 Task: For heading Use Lobster with dark magenta 1 colour & Underline.  font size for heading22,  'Change the font style of data to'Merriweather and font size to 14,  Change the alignment of both headline & data to Align left In the sheet  analysisSalesAnalysis_2023
Action: Mouse moved to (72, 171)
Screenshot: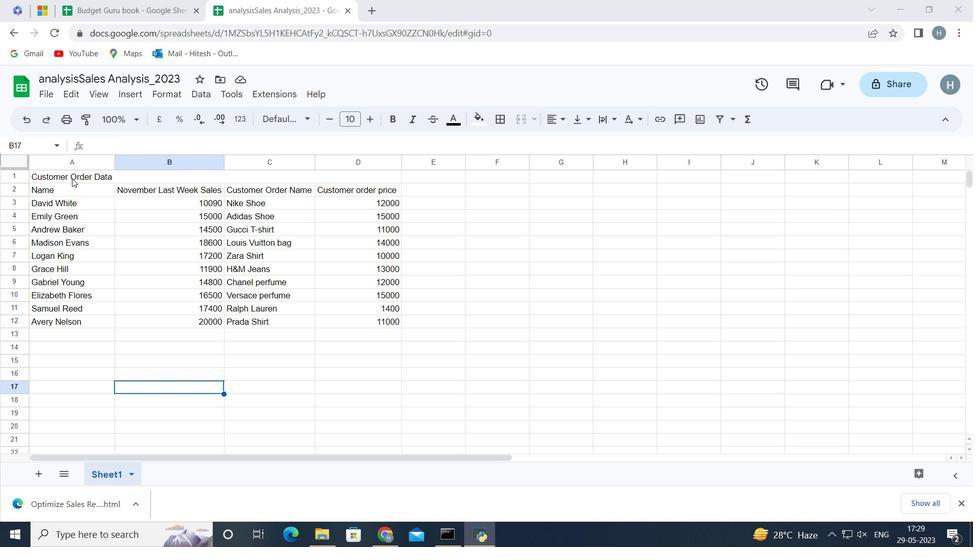 
Action: Mouse pressed left at (72, 171)
Screenshot: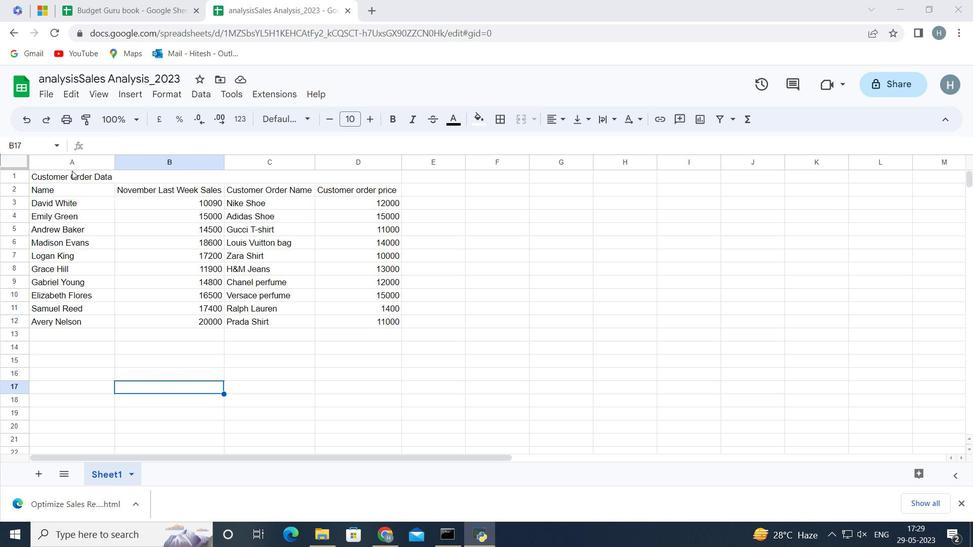 
Action: Mouse moved to (143, 352)
Screenshot: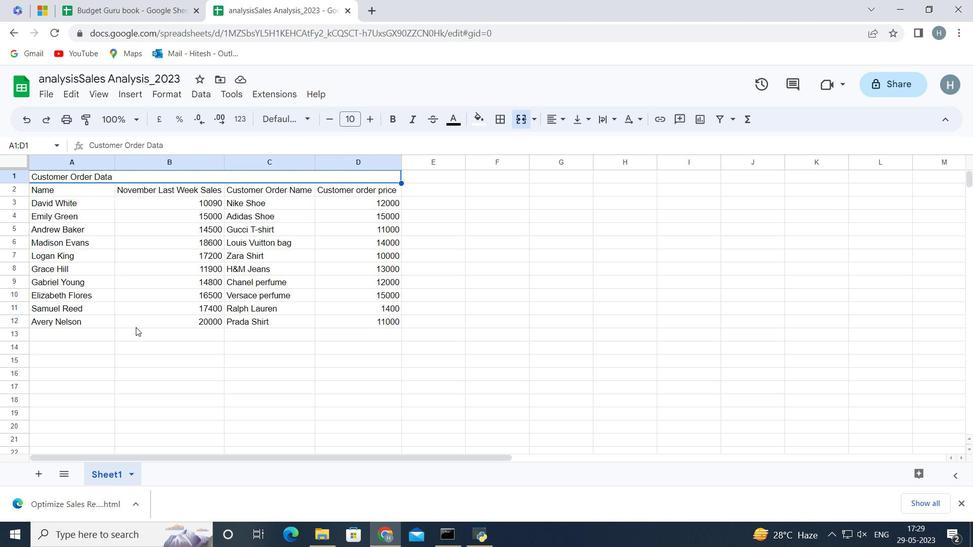 
Action: Mouse pressed left at (143, 352)
Screenshot: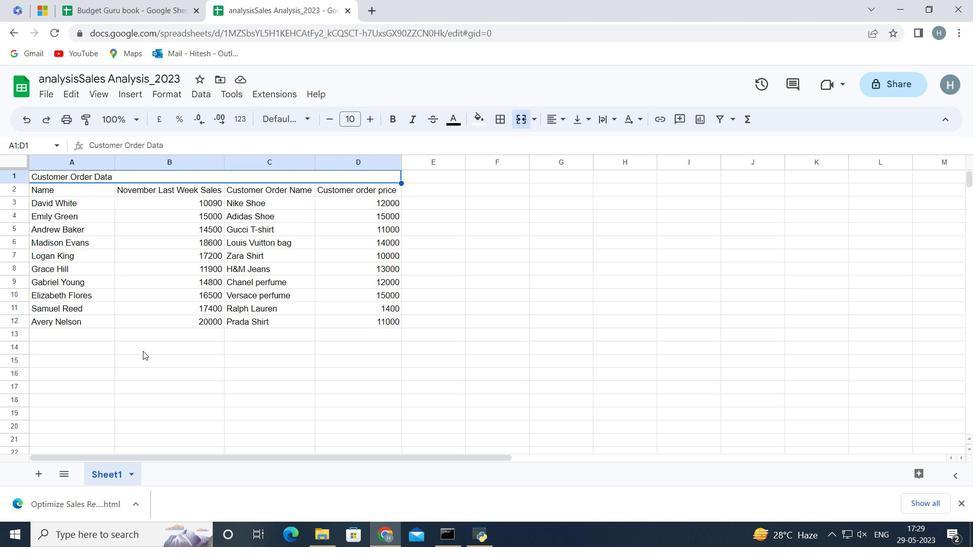 
Action: Mouse moved to (76, 175)
Screenshot: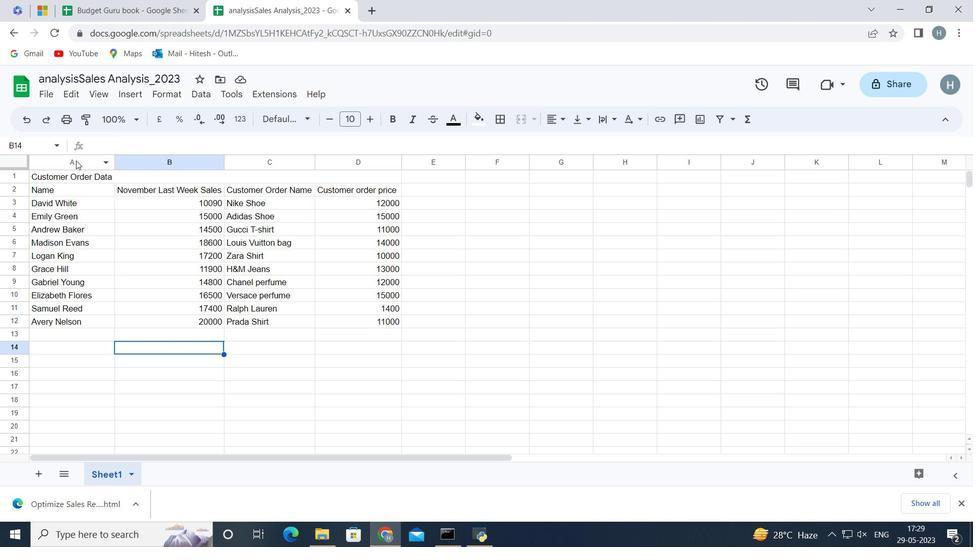 
Action: Mouse pressed left at (76, 175)
Screenshot: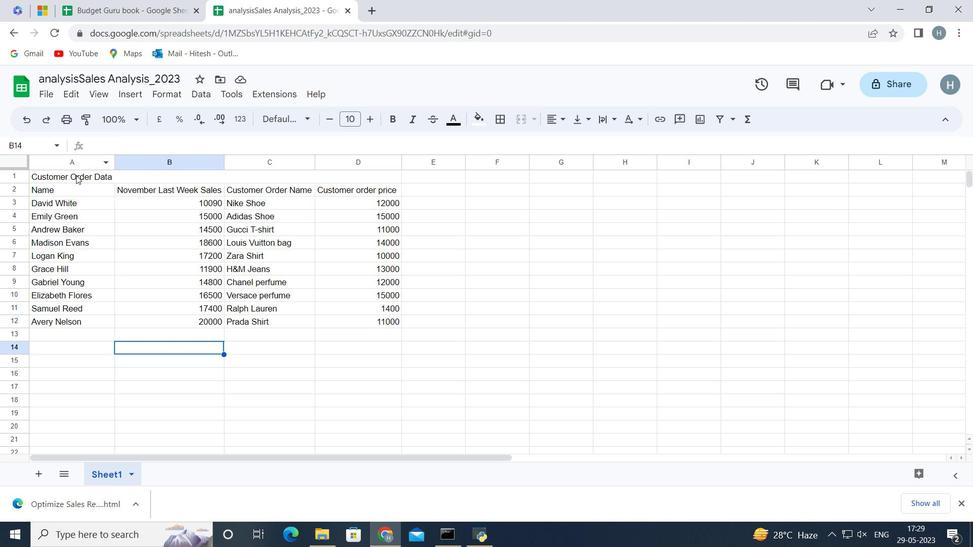 
Action: Mouse moved to (303, 120)
Screenshot: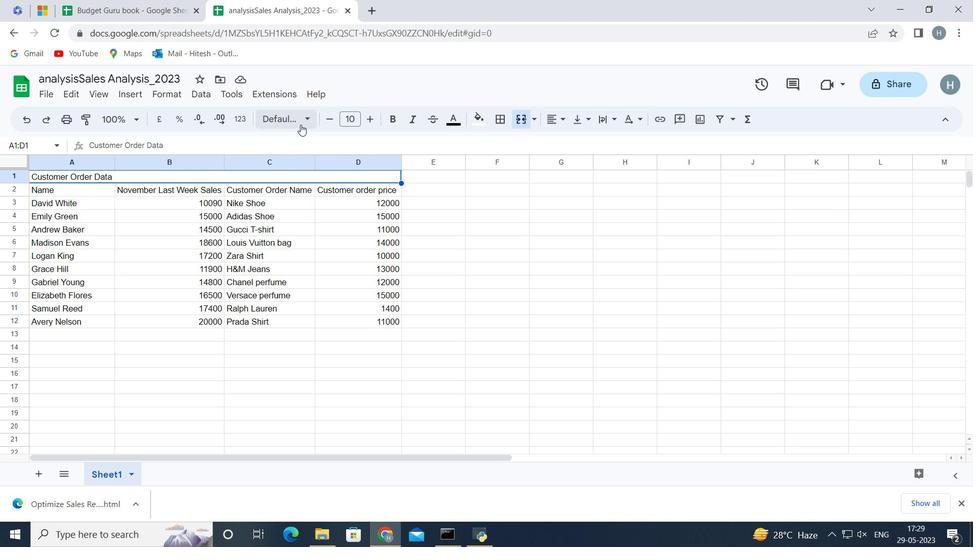 
Action: Mouse pressed left at (303, 120)
Screenshot: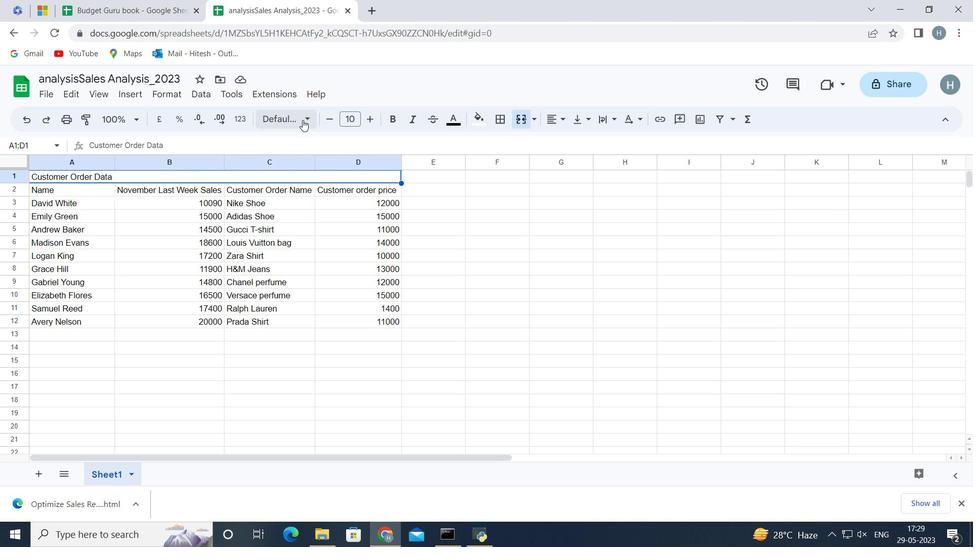 
Action: Mouse moved to (293, 380)
Screenshot: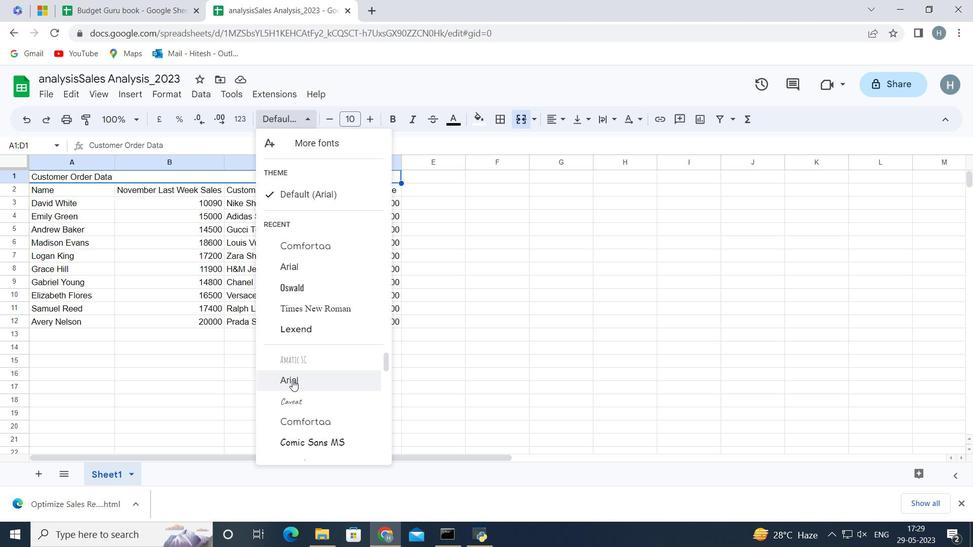
Action: Mouse scrolled (293, 380) with delta (0, 0)
Screenshot: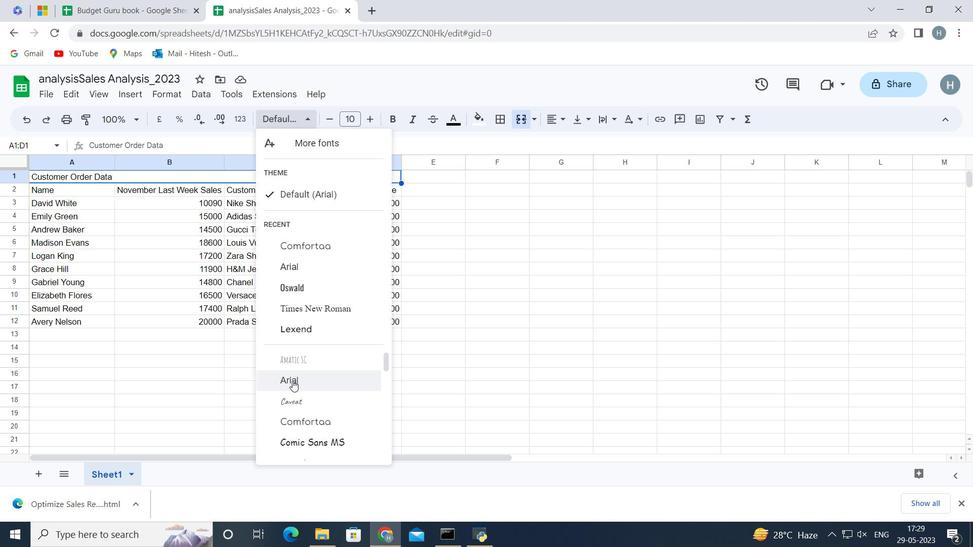 
Action: Mouse scrolled (293, 380) with delta (0, 0)
Screenshot: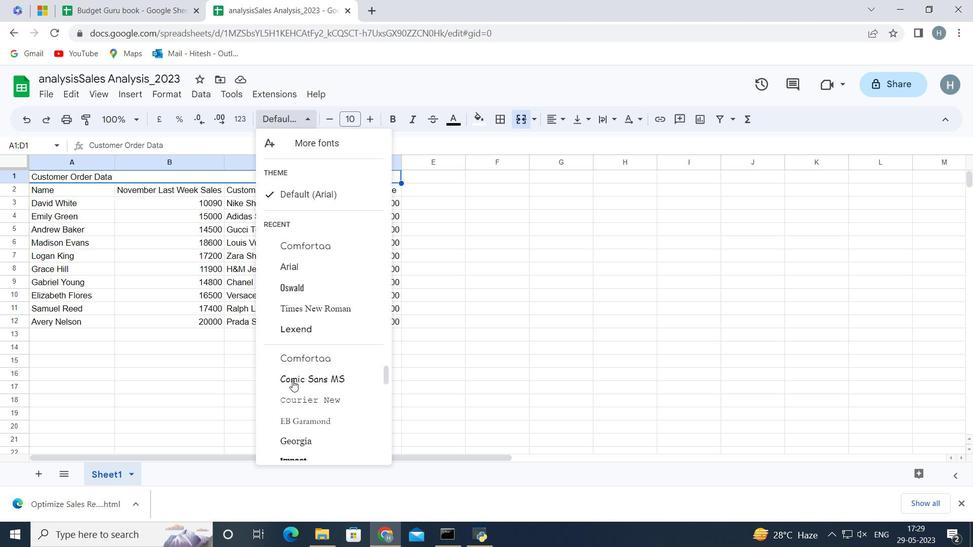 
Action: Mouse scrolled (293, 380) with delta (0, 0)
Screenshot: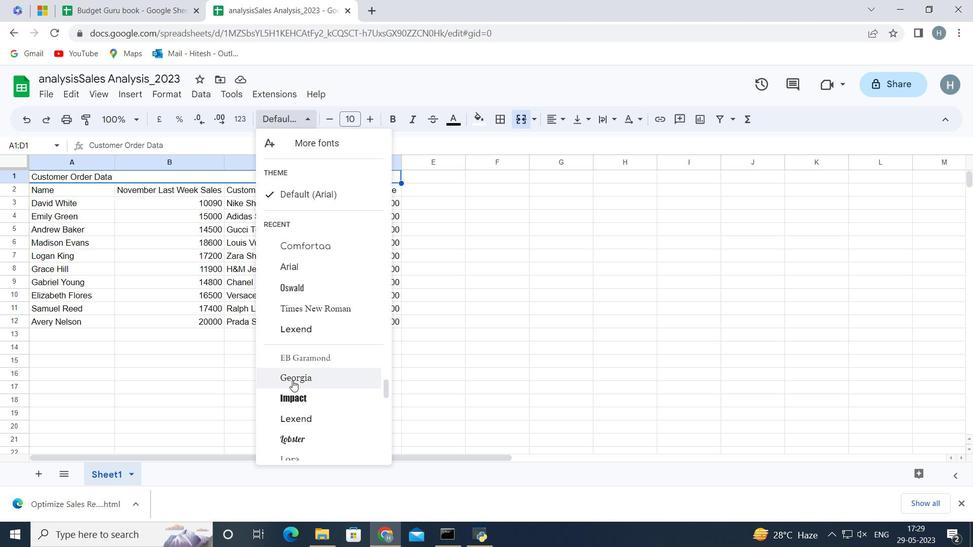 
Action: Mouse moved to (311, 374)
Screenshot: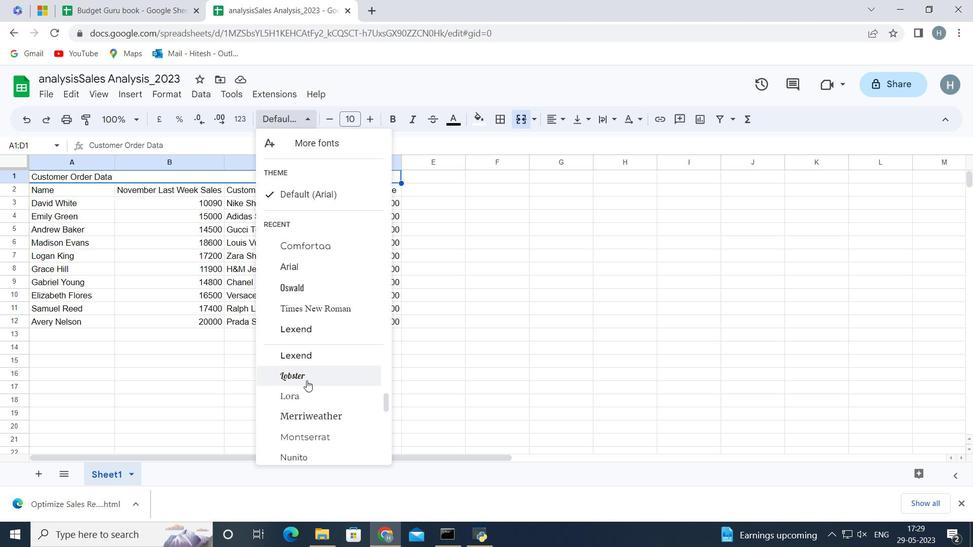 
Action: Mouse pressed left at (311, 374)
Screenshot: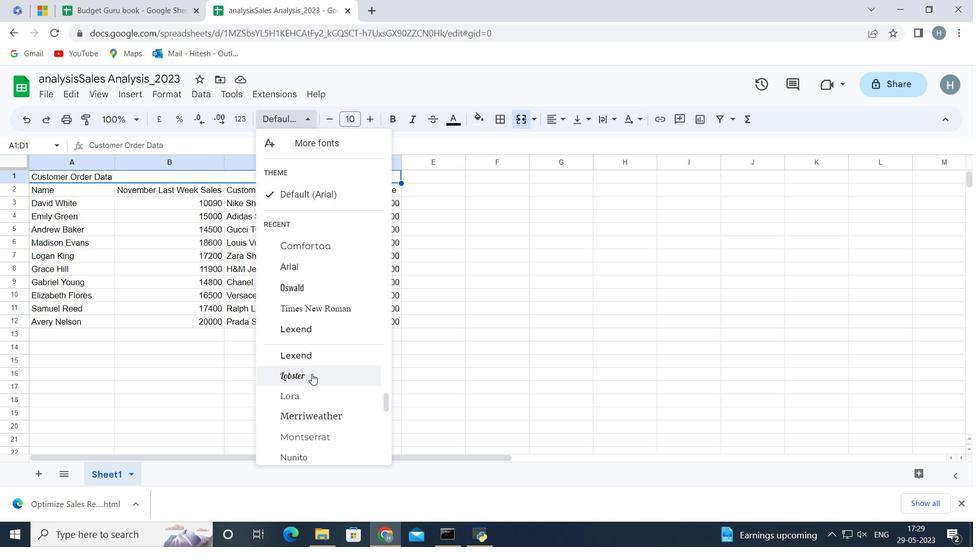 
Action: Mouse moved to (79, 353)
Screenshot: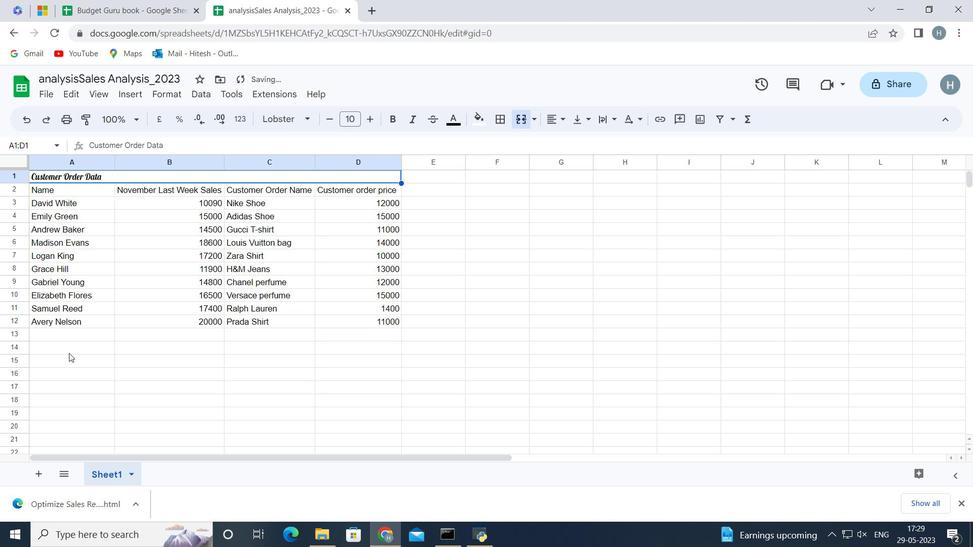 
Action: Mouse pressed left at (79, 353)
Screenshot: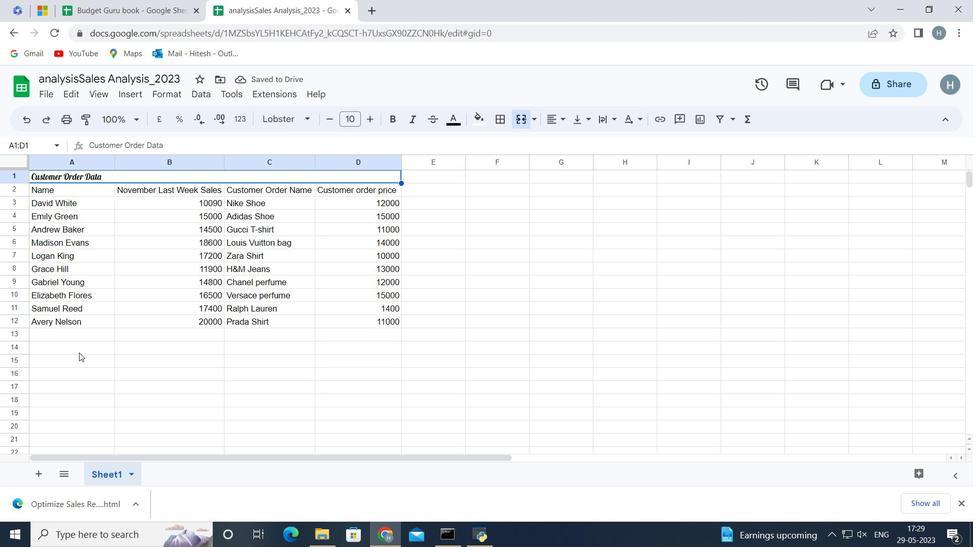 
Action: Mouse moved to (97, 177)
Screenshot: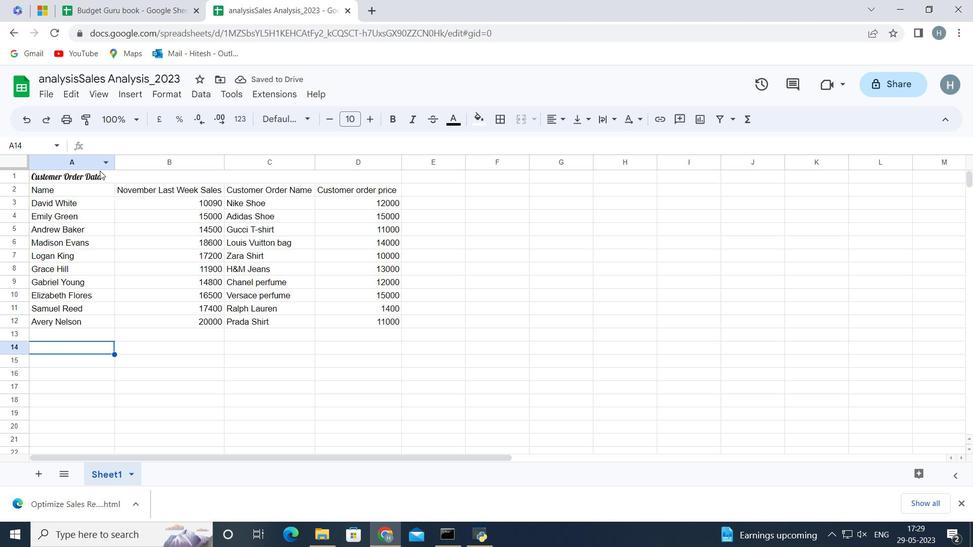 
Action: Mouse pressed left at (97, 177)
Screenshot: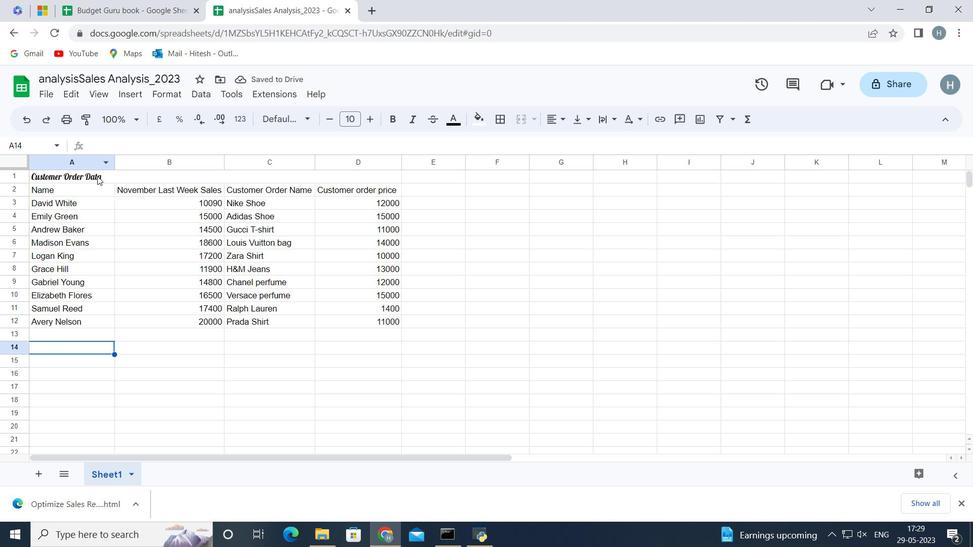 
Action: Mouse moved to (479, 124)
Screenshot: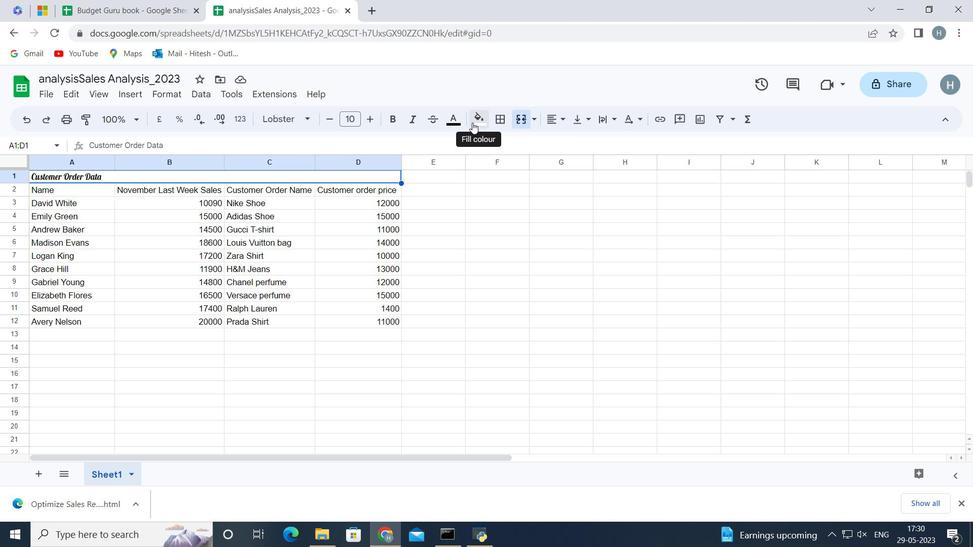
Action: Mouse pressed left at (479, 124)
Screenshot: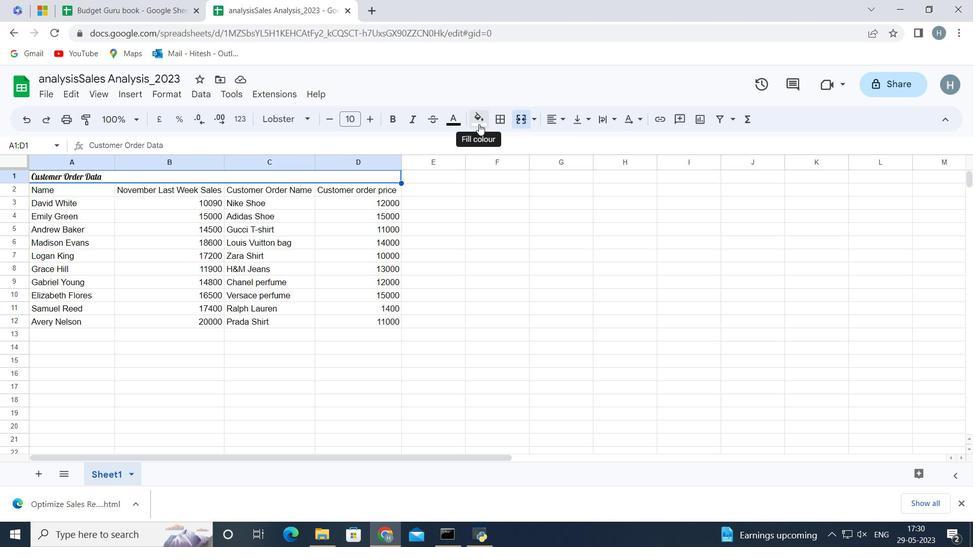 
Action: Mouse moved to (609, 230)
Screenshot: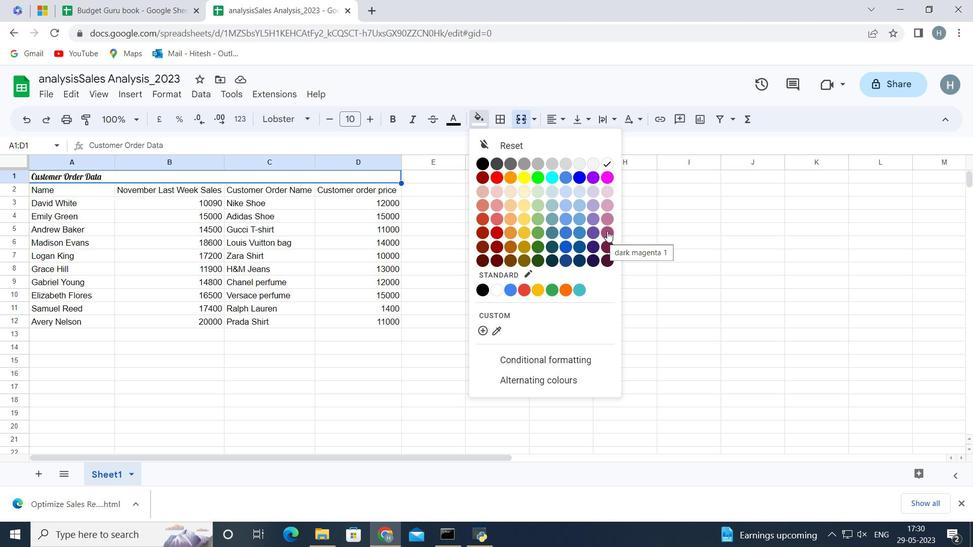 
Action: Mouse pressed left at (609, 230)
Screenshot: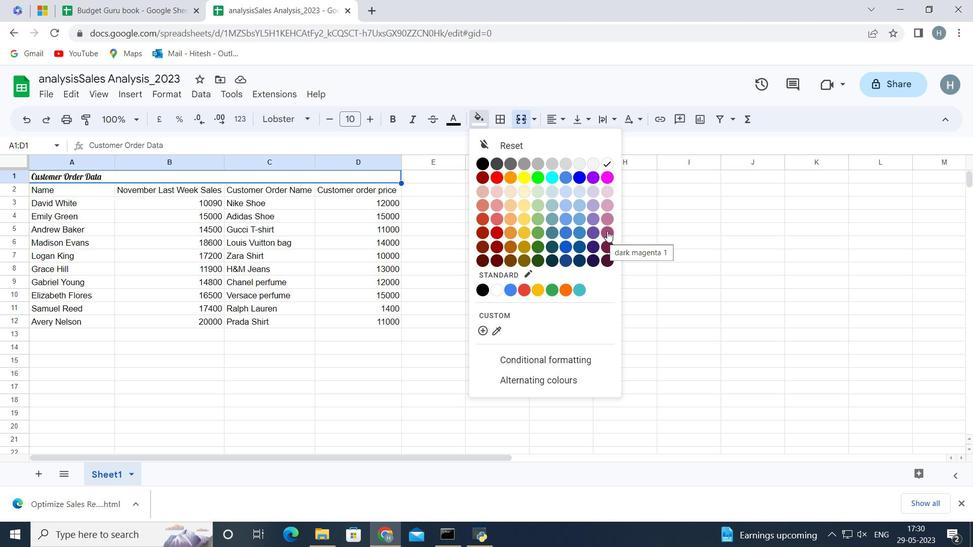 
Action: Mouse moved to (147, 94)
Screenshot: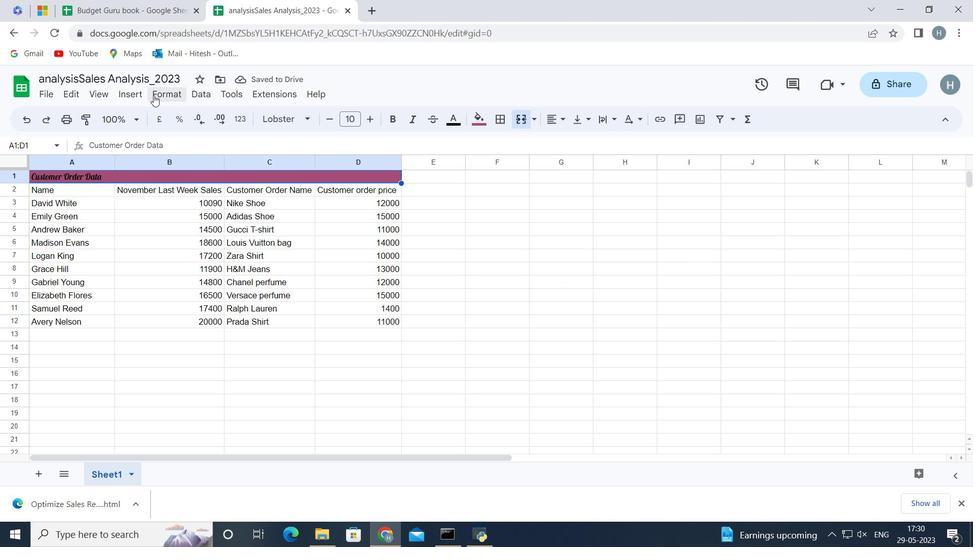 
Action: Mouse pressed left at (147, 94)
Screenshot: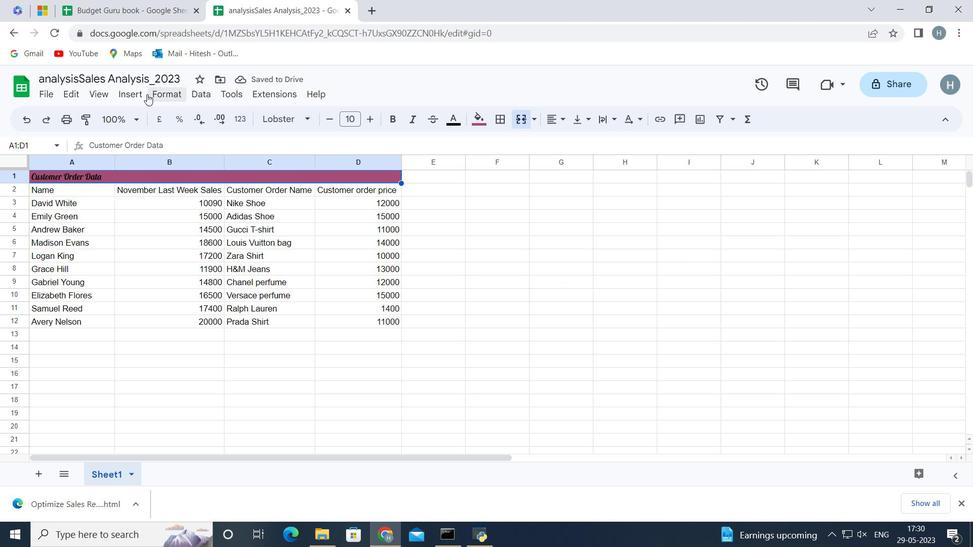 
Action: Mouse moved to (384, 209)
Screenshot: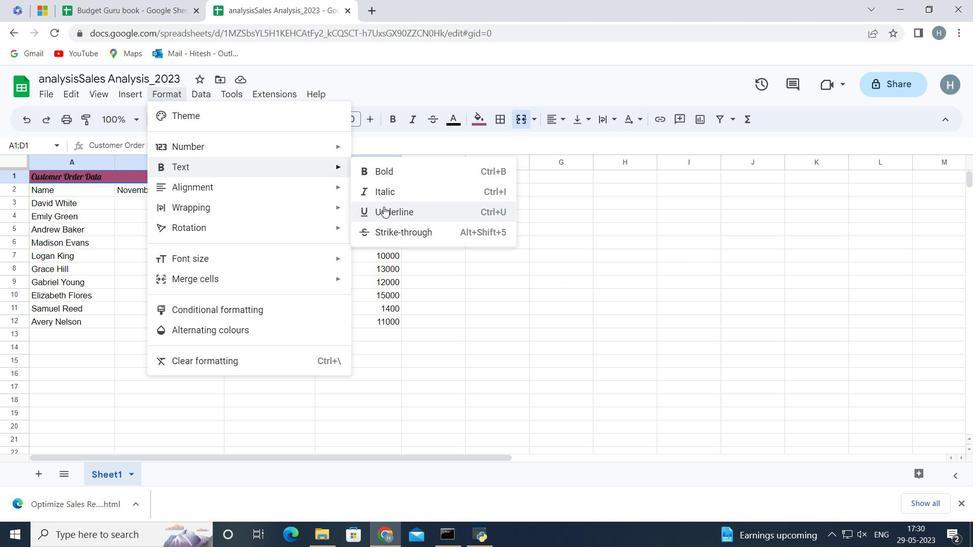 
Action: Mouse pressed left at (384, 209)
Screenshot: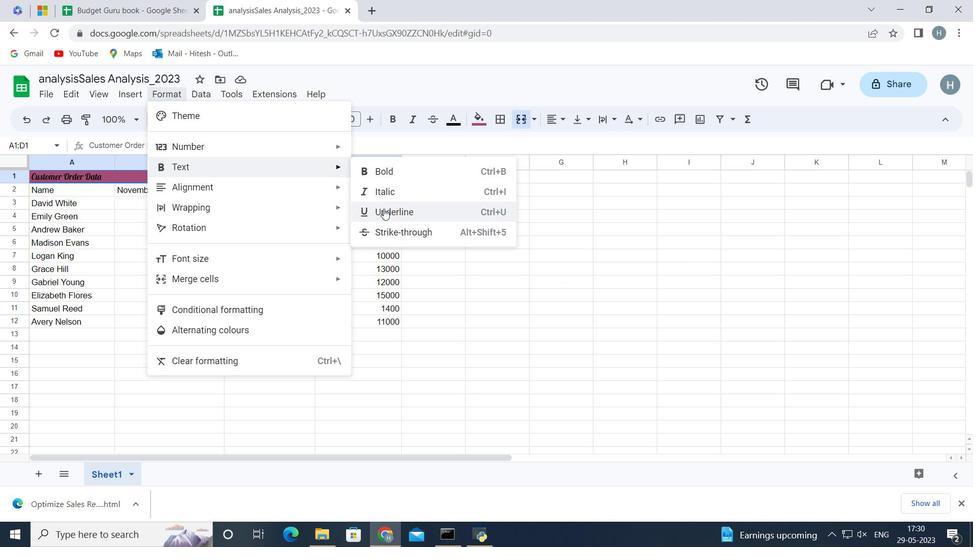 
Action: Mouse moved to (374, 118)
Screenshot: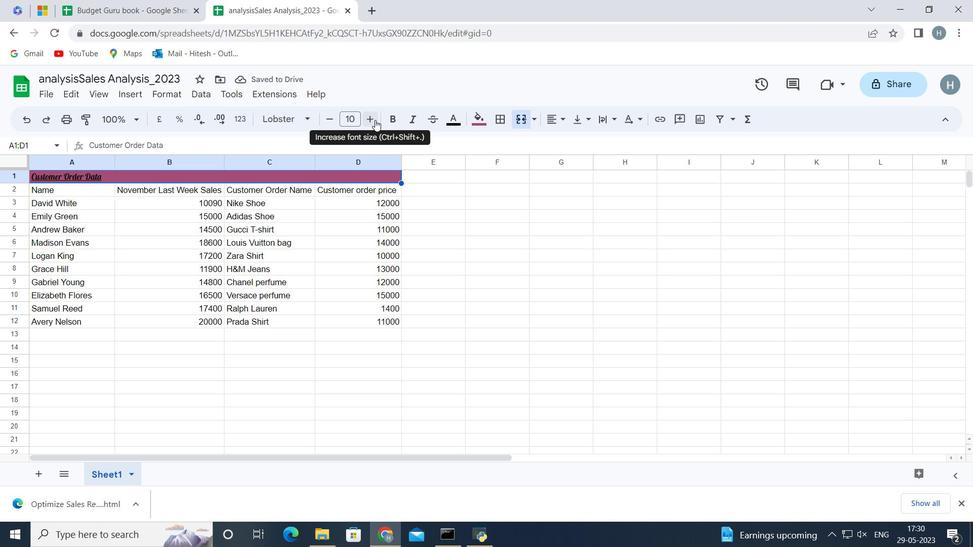 
Action: Mouse pressed left at (374, 118)
Screenshot: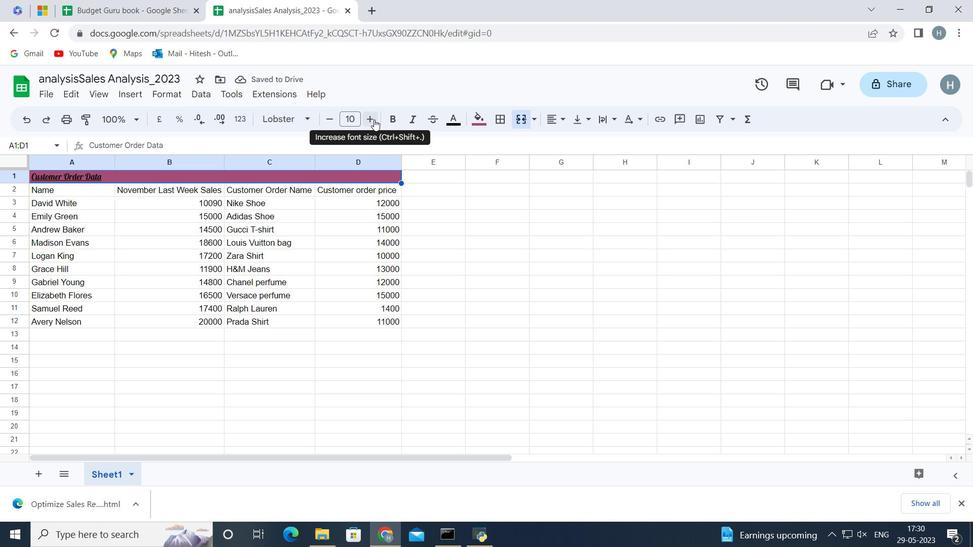 
Action: Mouse moved to (374, 118)
Screenshot: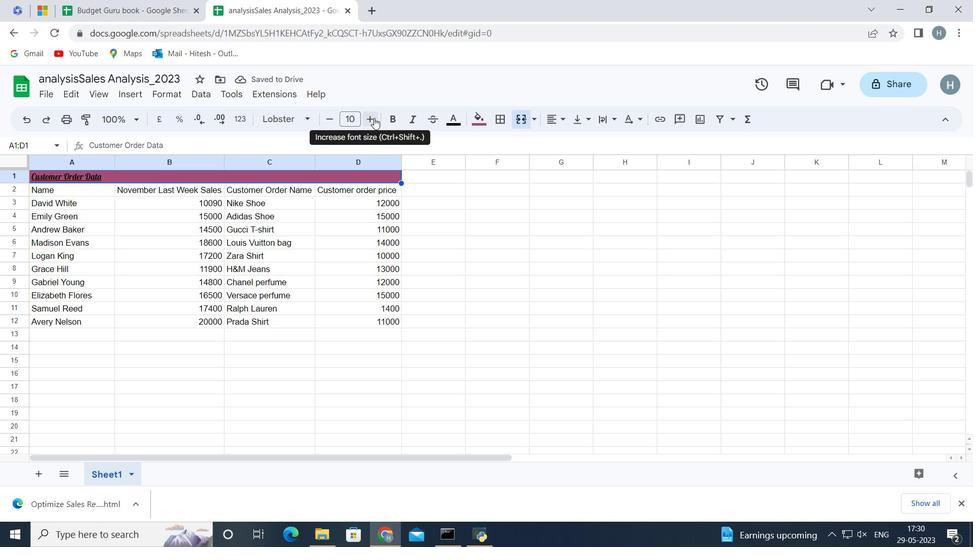 
Action: Mouse pressed left at (374, 118)
Screenshot: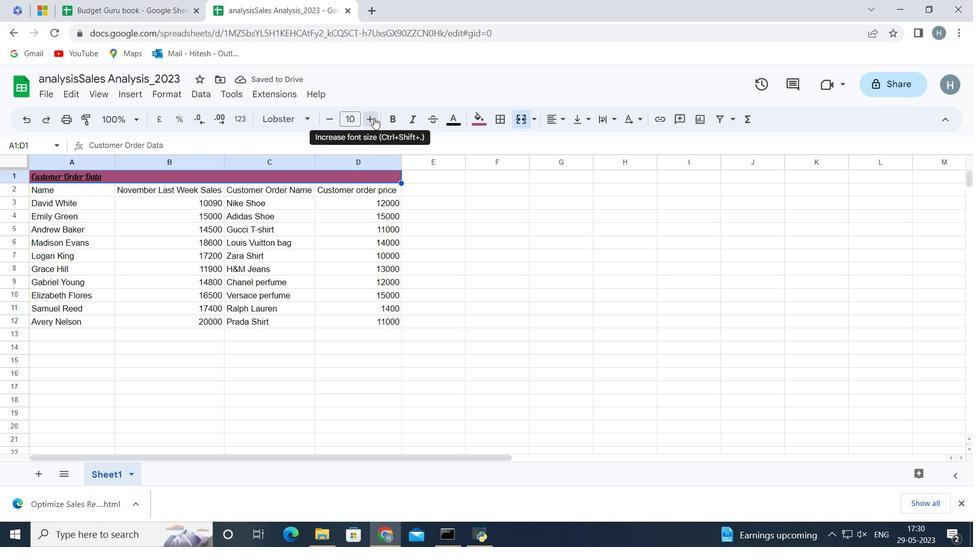 
Action: Mouse pressed left at (374, 118)
Screenshot: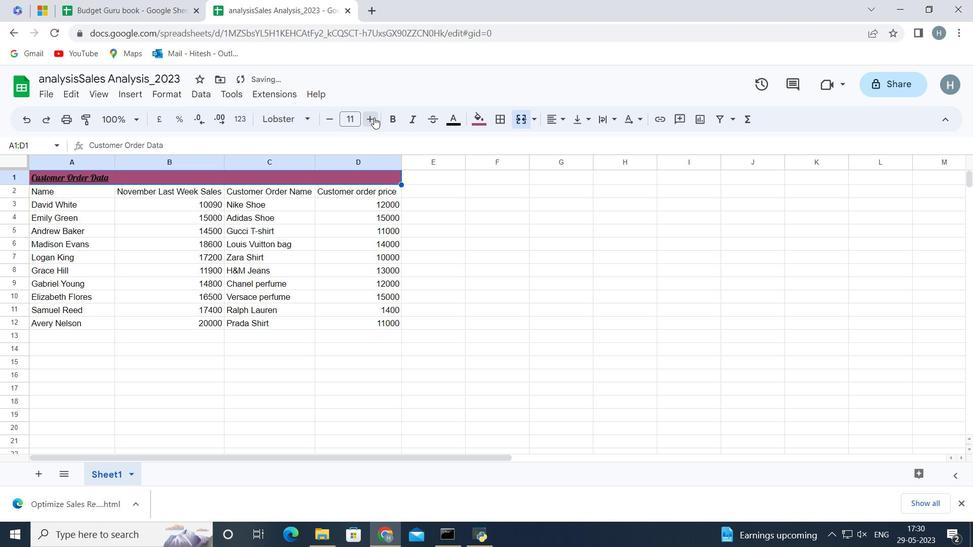
Action: Mouse pressed left at (374, 118)
Screenshot: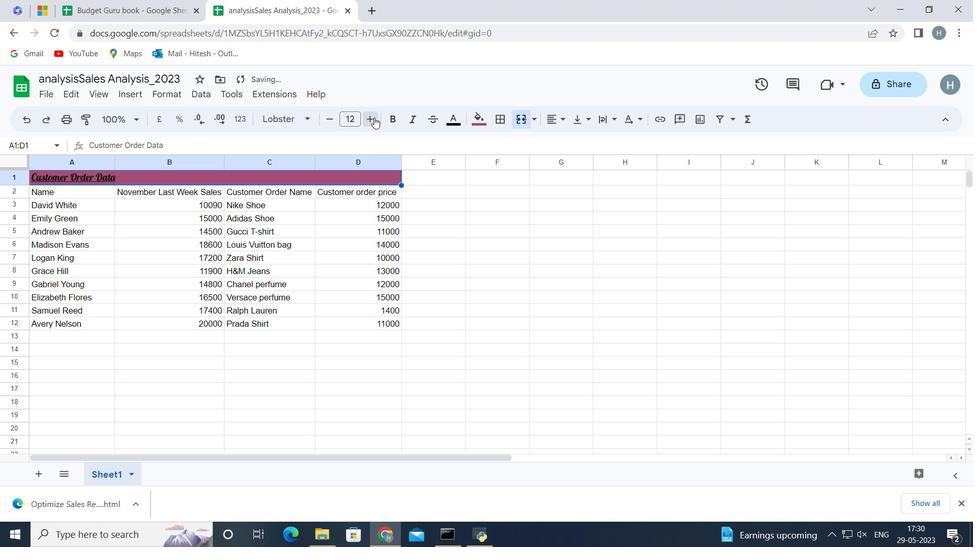 
Action: Mouse pressed left at (374, 118)
Screenshot: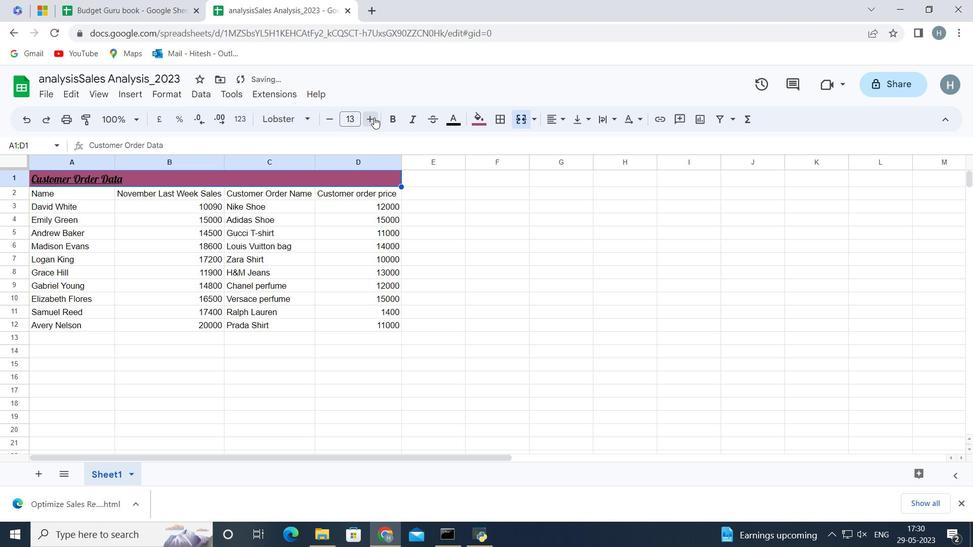 
Action: Mouse moved to (372, 118)
Screenshot: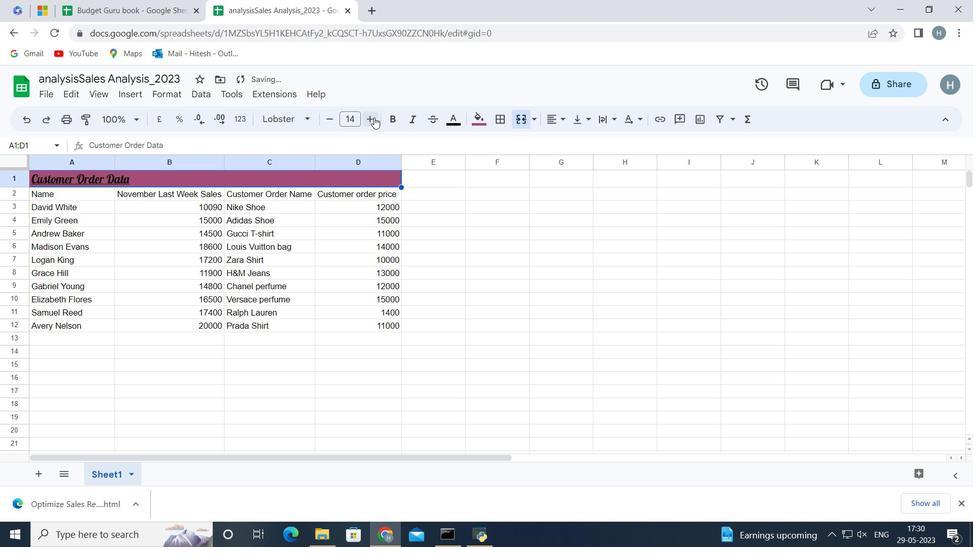 
Action: Mouse pressed left at (372, 118)
Screenshot: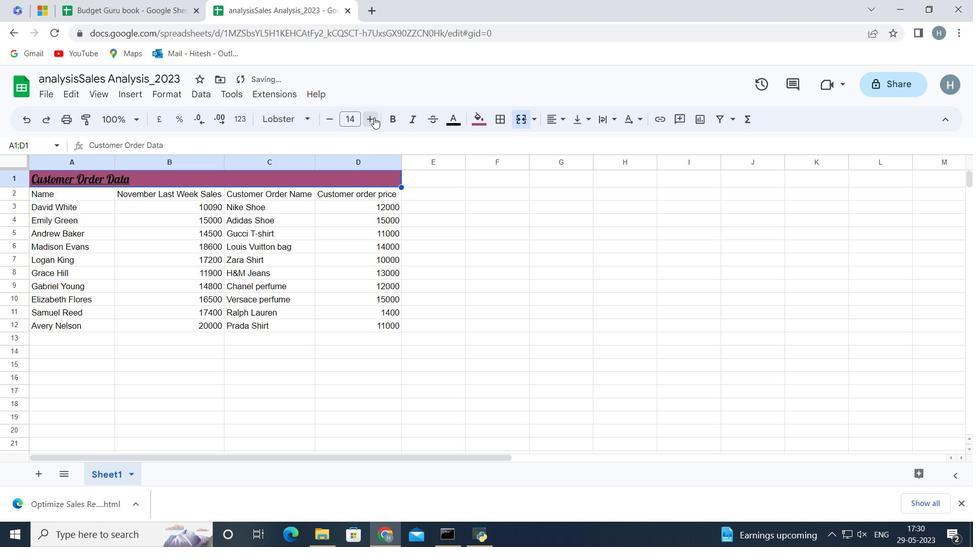 
Action: Mouse pressed left at (372, 118)
Screenshot: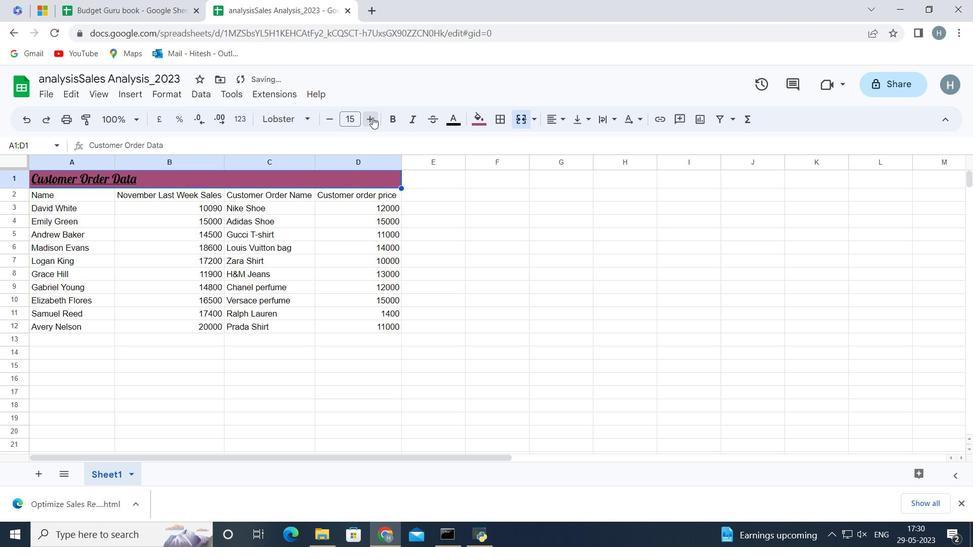 
Action: Mouse pressed left at (372, 118)
Screenshot: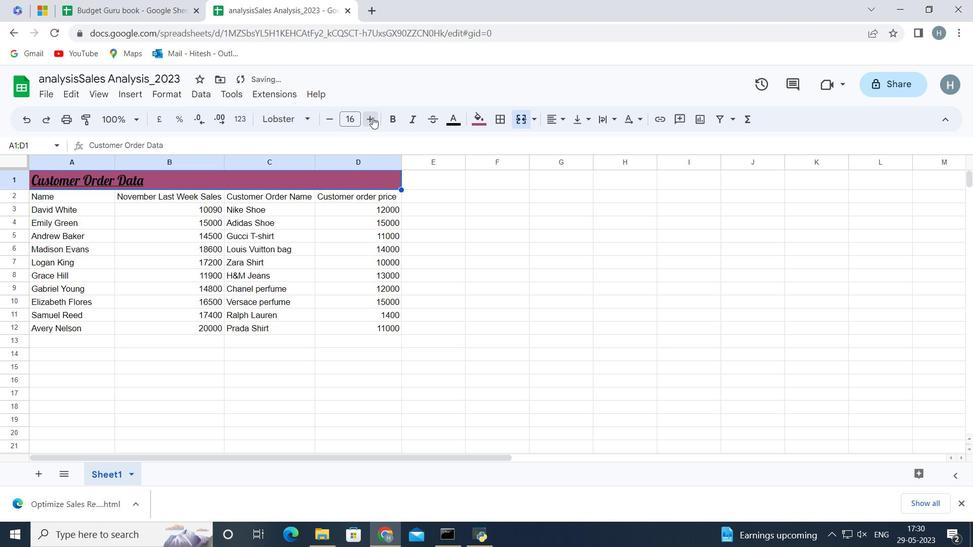 
Action: Mouse pressed left at (372, 118)
Screenshot: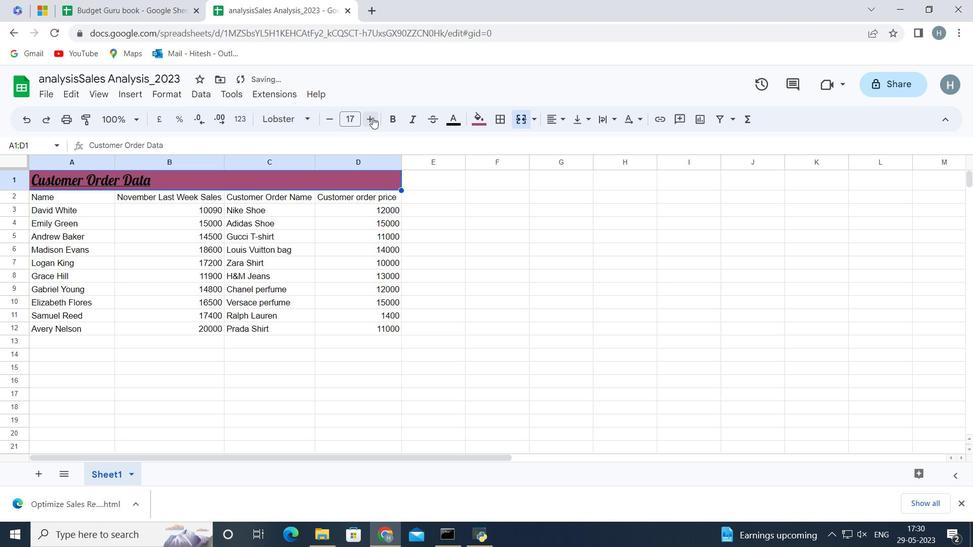 
Action: Mouse pressed left at (372, 118)
Screenshot: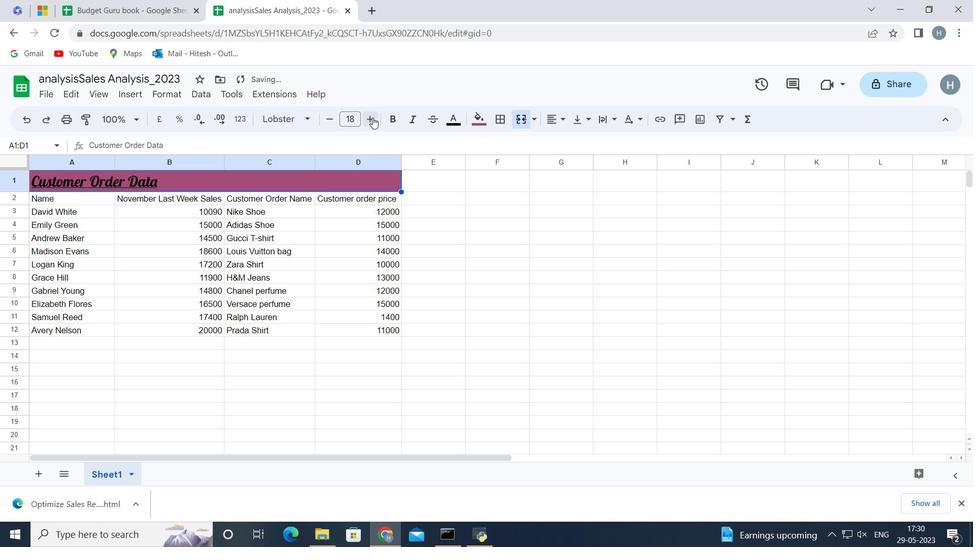 
Action: Mouse pressed left at (372, 118)
Screenshot: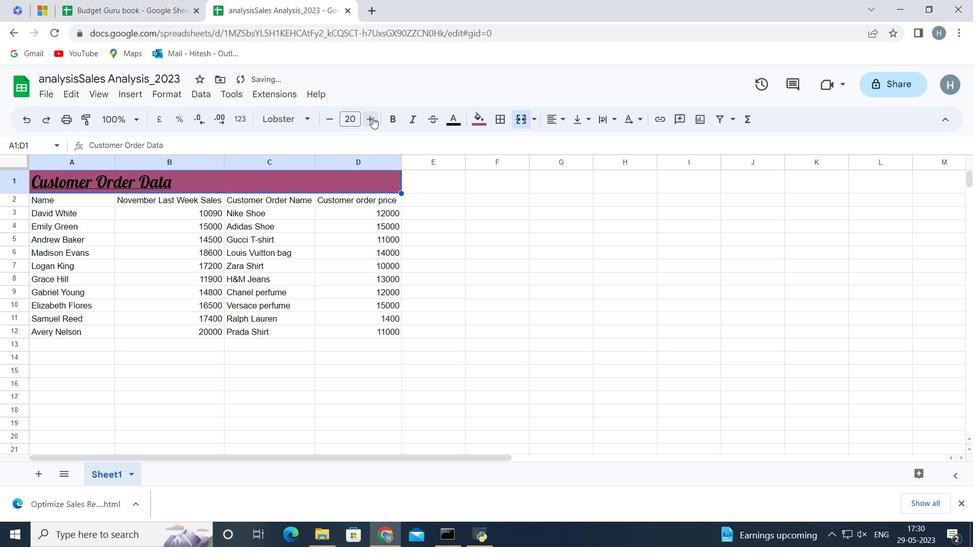 
Action: Mouse pressed left at (372, 118)
Screenshot: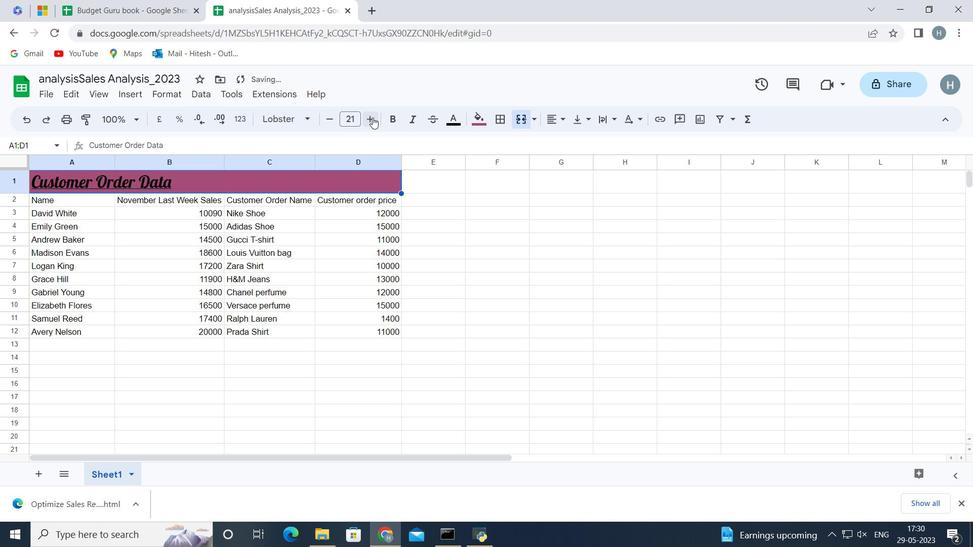 
Action: Mouse moved to (279, 367)
Screenshot: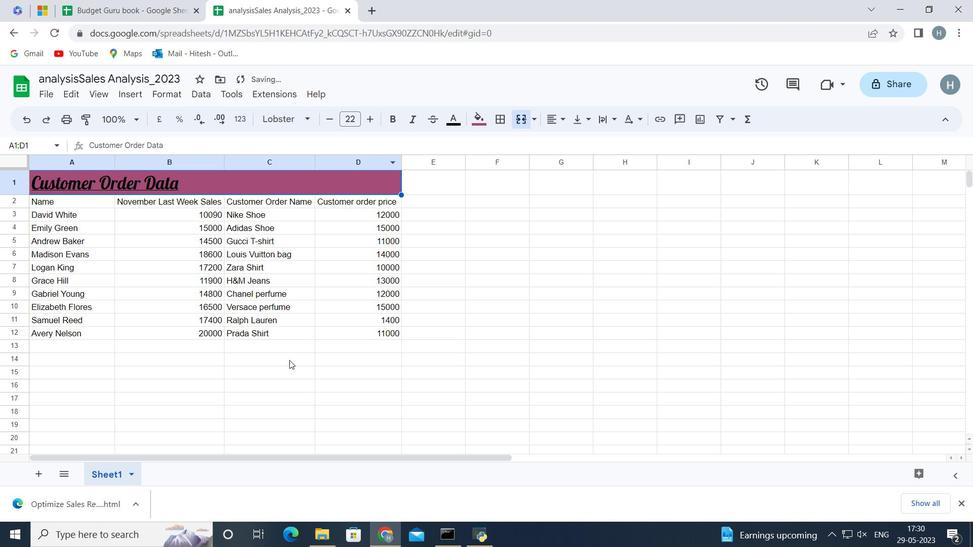 
Action: Mouse pressed left at (279, 367)
Screenshot: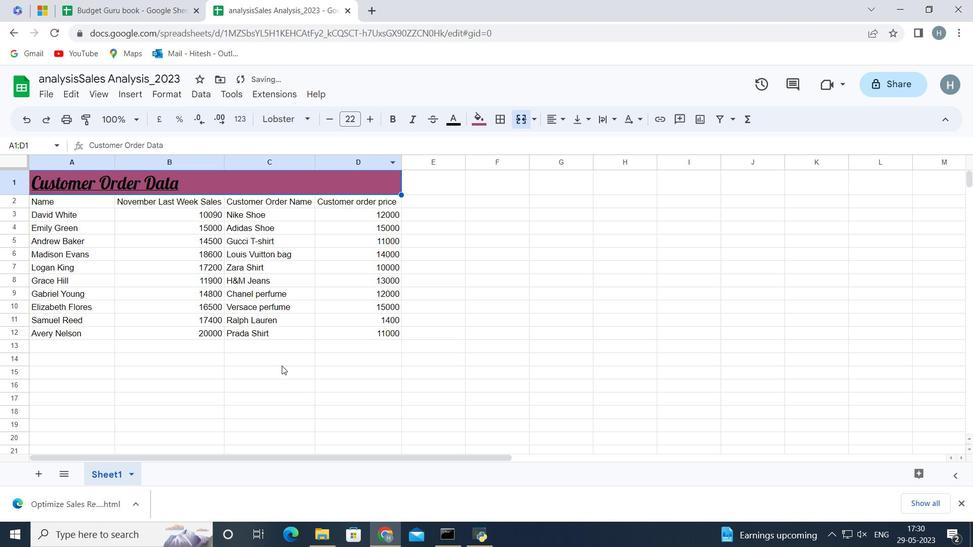 
Action: Mouse moved to (38, 198)
Screenshot: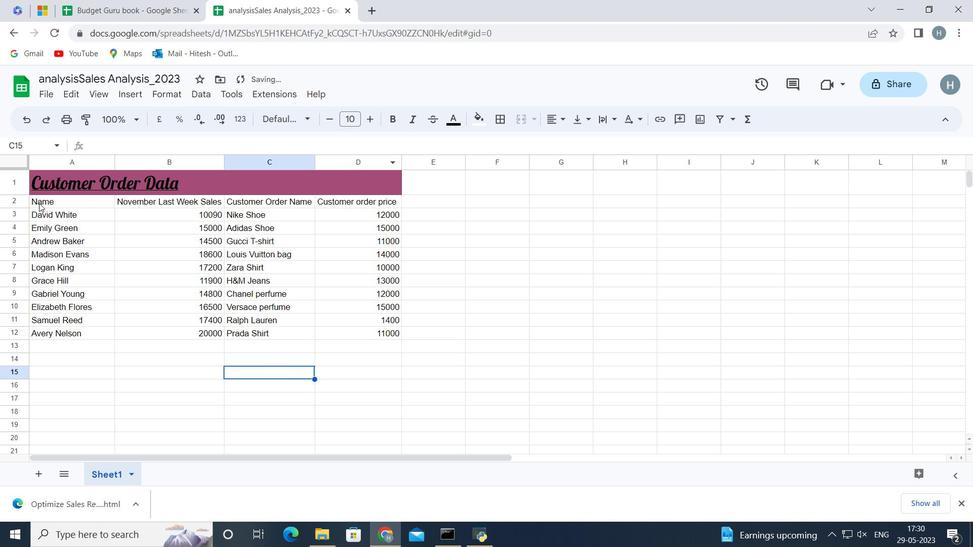 
Action: Mouse pressed left at (38, 198)
Screenshot: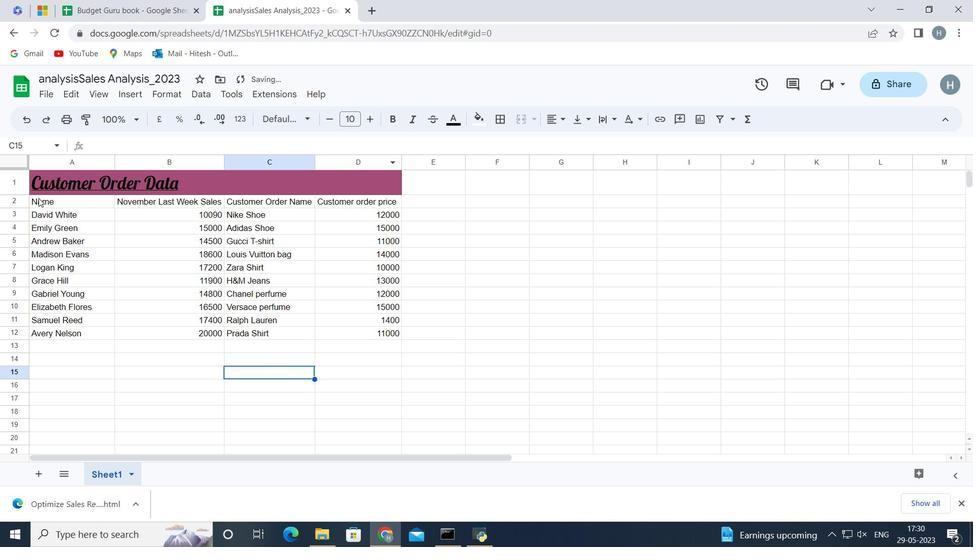 
Action: Key pressed <Key.shift><Key.right><Key.right><Key.right><Key.right><Key.left><Key.down><Key.down><Key.down><Key.down><Key.down><Key.down><Key.down><Key.down><Key.down><Key.down>
Screenshot: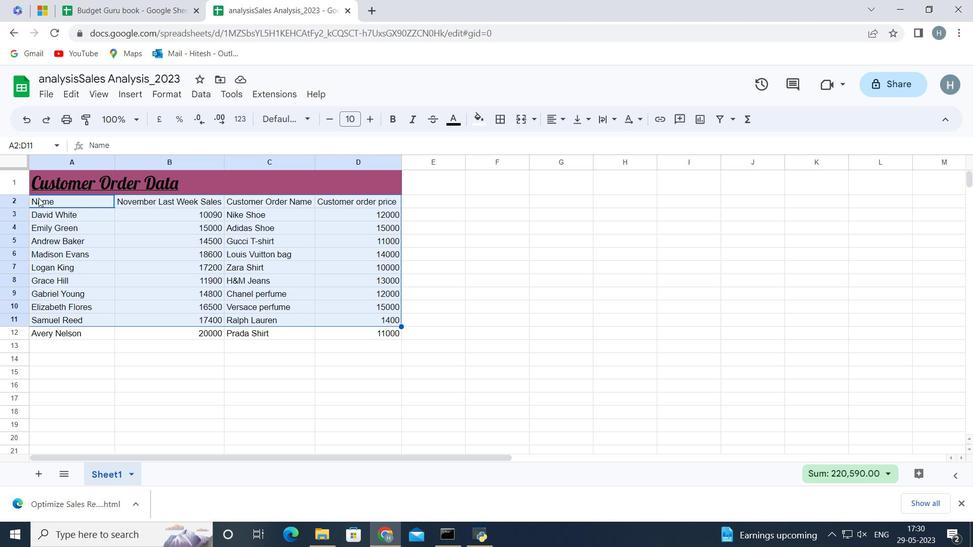 
Action: Mouse moved to (303, 119)
Screenshot: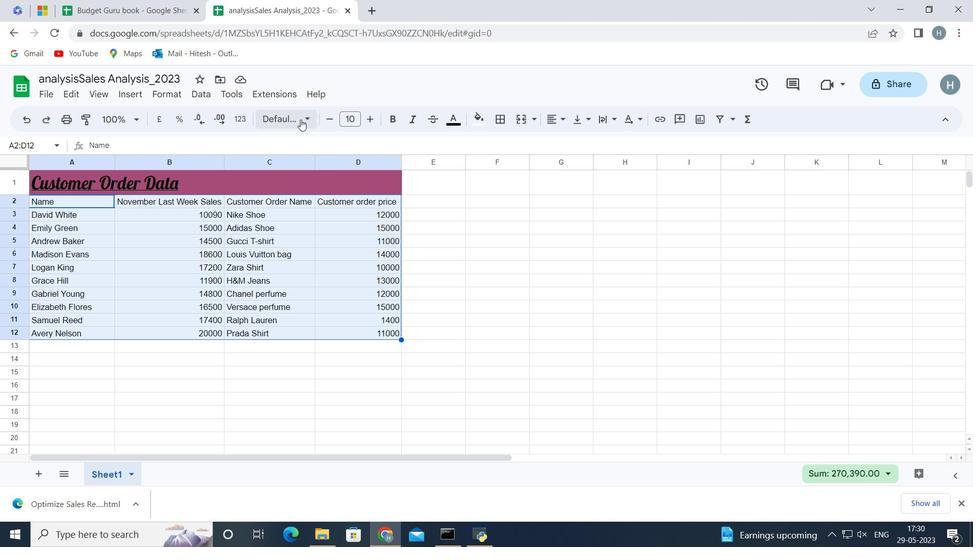 
Action: Mouse pressed left at (303, 119)
Screenshot: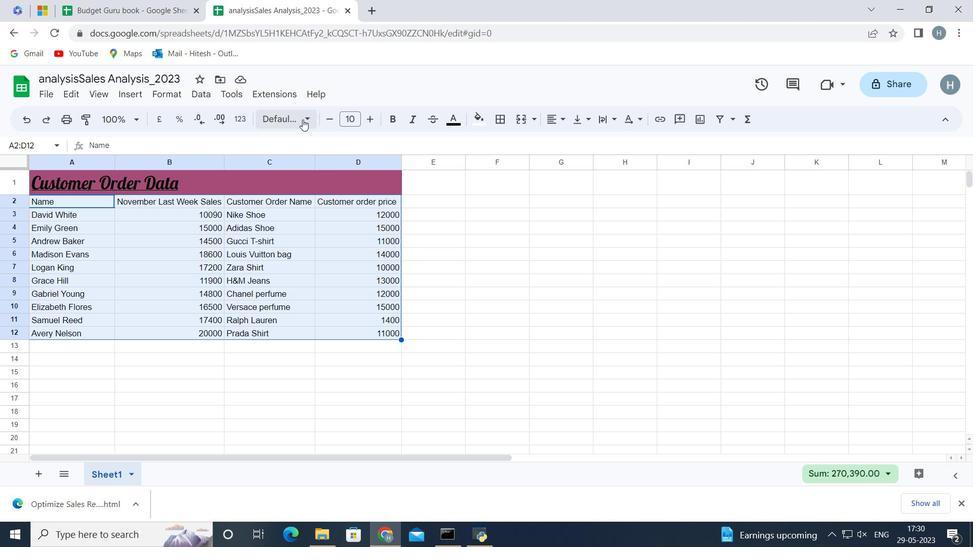 
Action: Mouse moved to (314, 146)
Screenshot: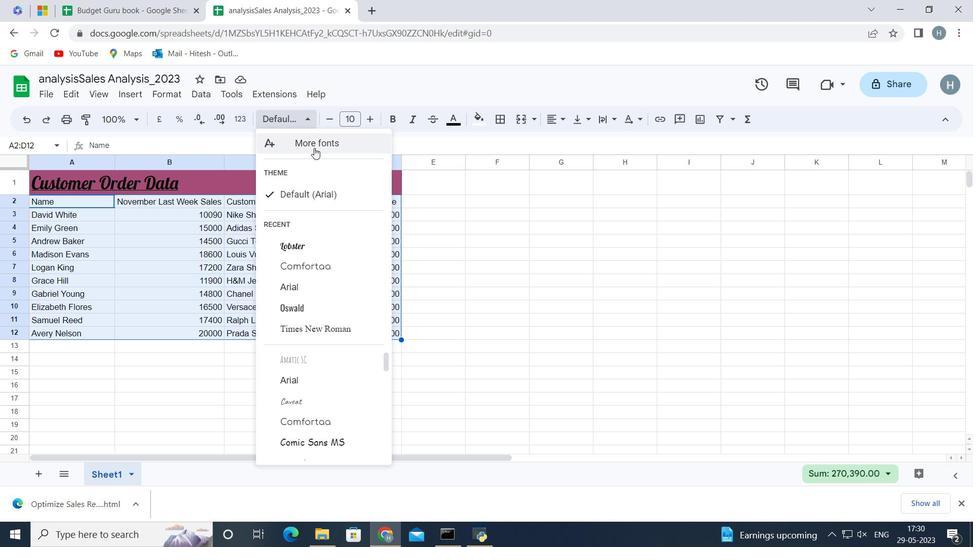 
Action: Mouse pressed left at (314, 146)
Screenshot: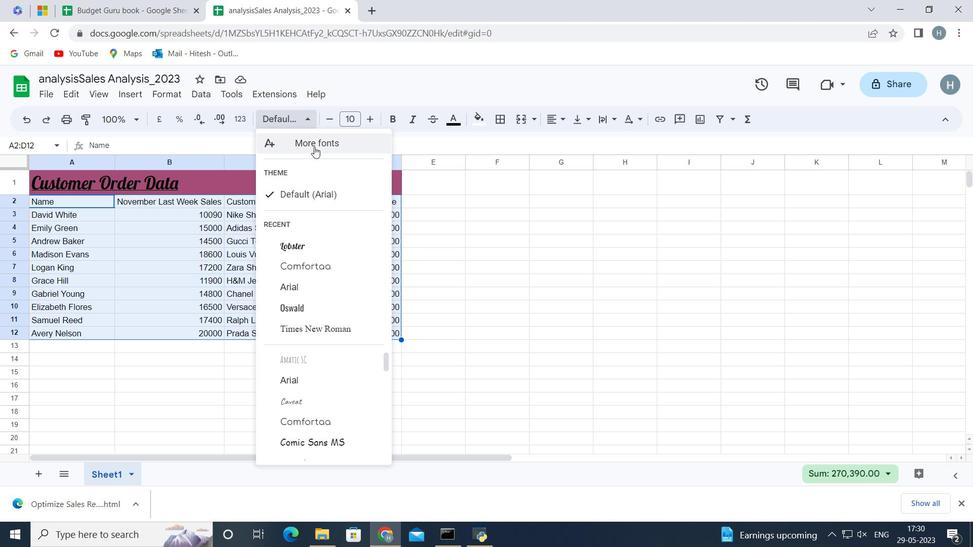 
Action: Mouse moved to (270, 156)
Screenshot: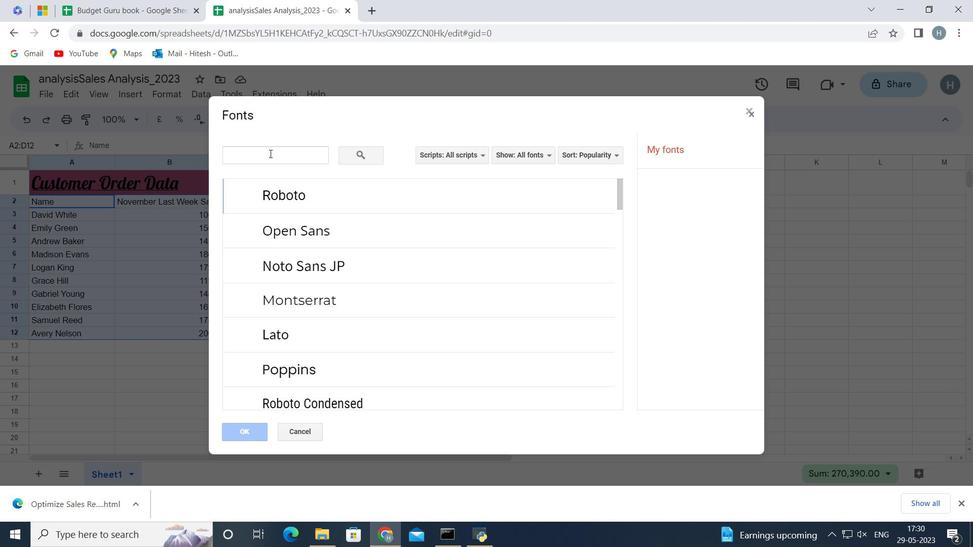 
Action: Mouse pressed left at (270, 156)
Screenshot: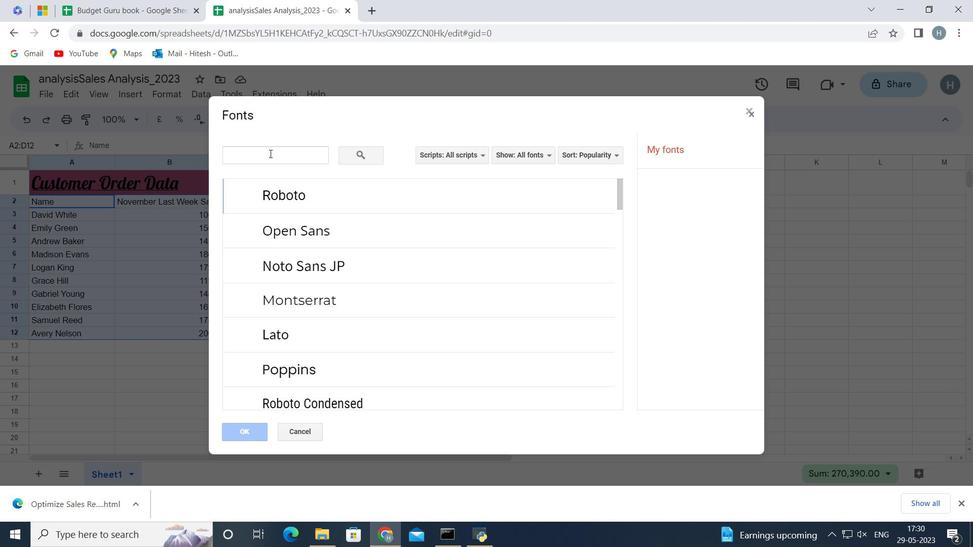 
Action: Mouse moved to (271, 156)
Screenshot: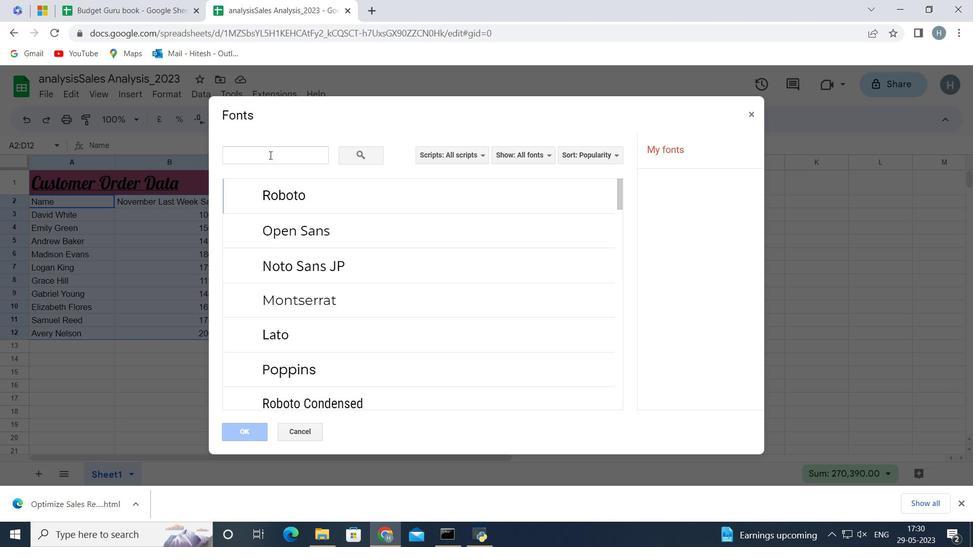 
Action: Key pressed <Key.shift><Key.shift><Key.shift><Key.shift><Key.shift><Key.shift><Key.shift><Key.shift><Key.shift><Key.shift><Key.shift><Key.shift><Key.shift><Key.shift><Key.shift><Key.shift><Key.shift><Key.shift><Key.shift><Key.shift><Key.shift><Key.shift>Merri
Screenshot: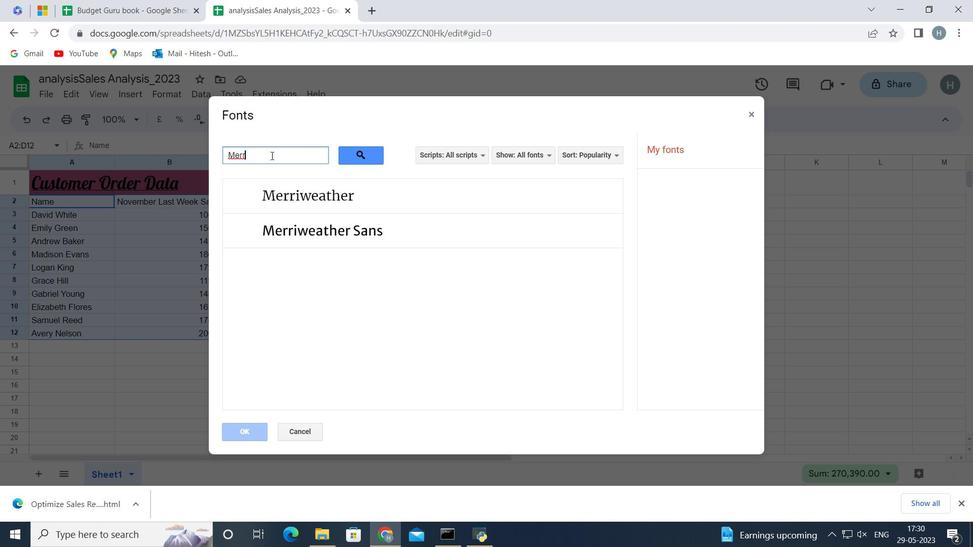 
Action: Mouse moved to (298, 190)
Screenshot: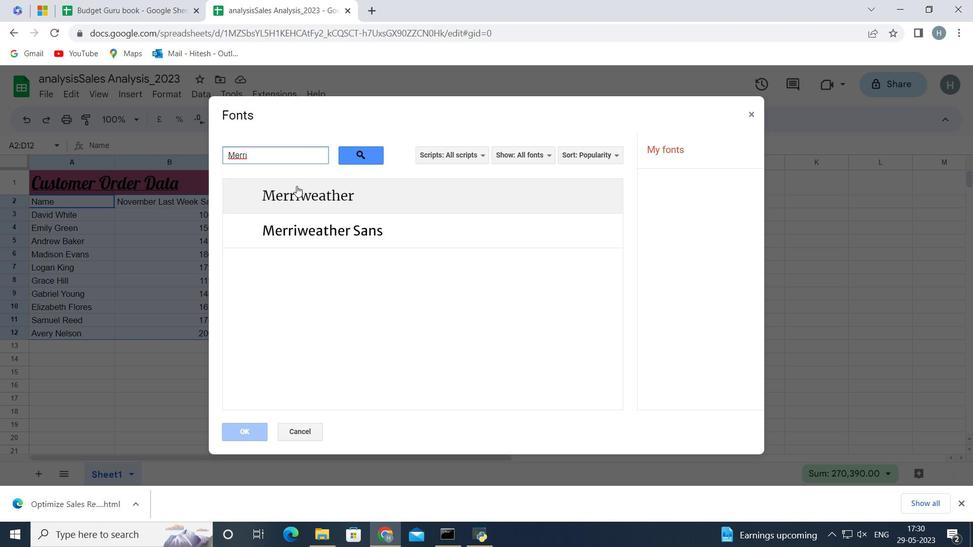 
Action: Mouse pressed left at (298, 190)
Screenshot: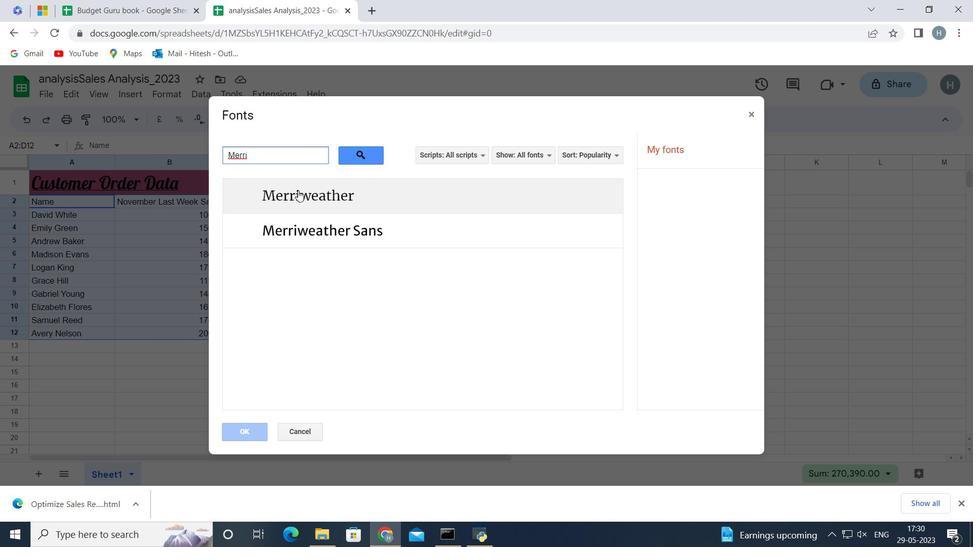 
Action: Mouse moved to (235, 428)
Screenshot: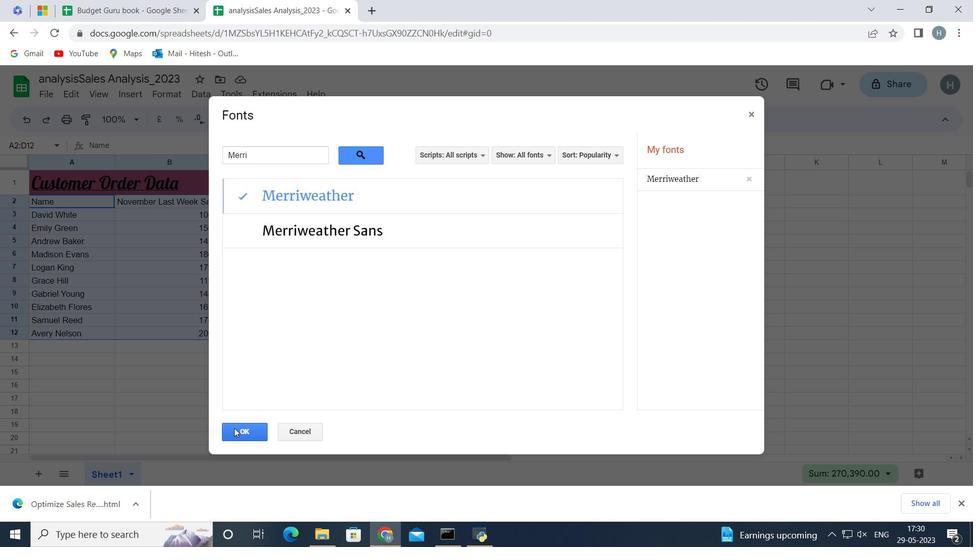 
Action: Mouse pressed left at (235, 428)
Screenshot: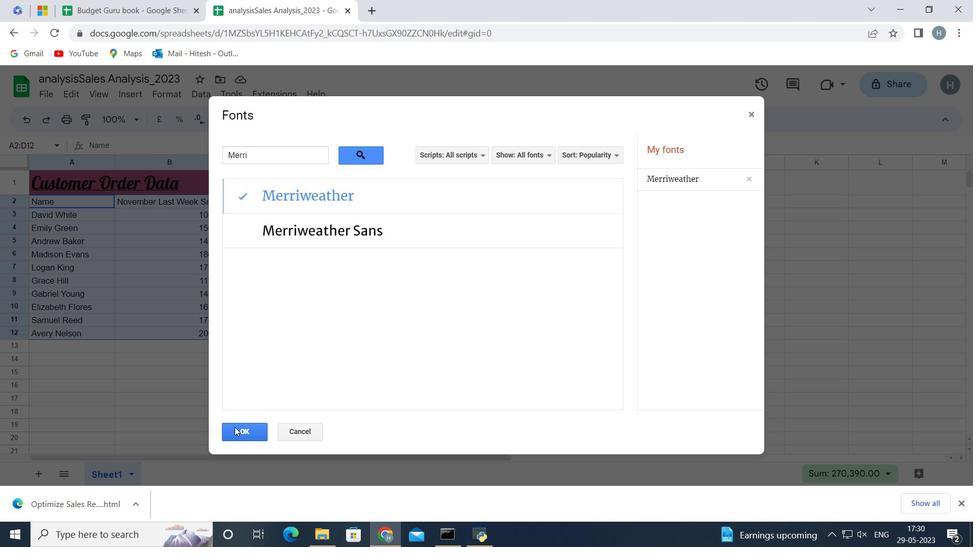 
Action: Mouse moved to (287, 377)
Screenshot: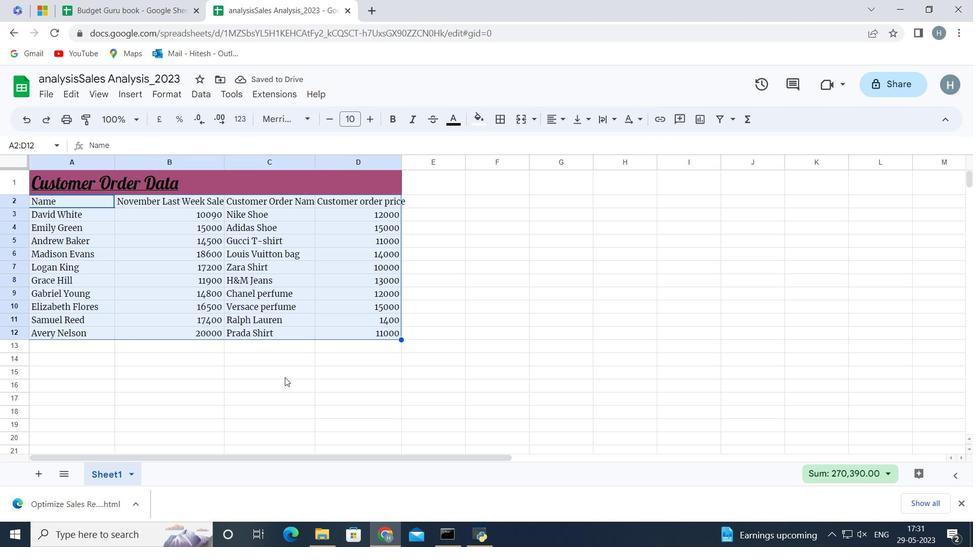 
Action: Mouse pressed left at (287, 377)
Screenshot: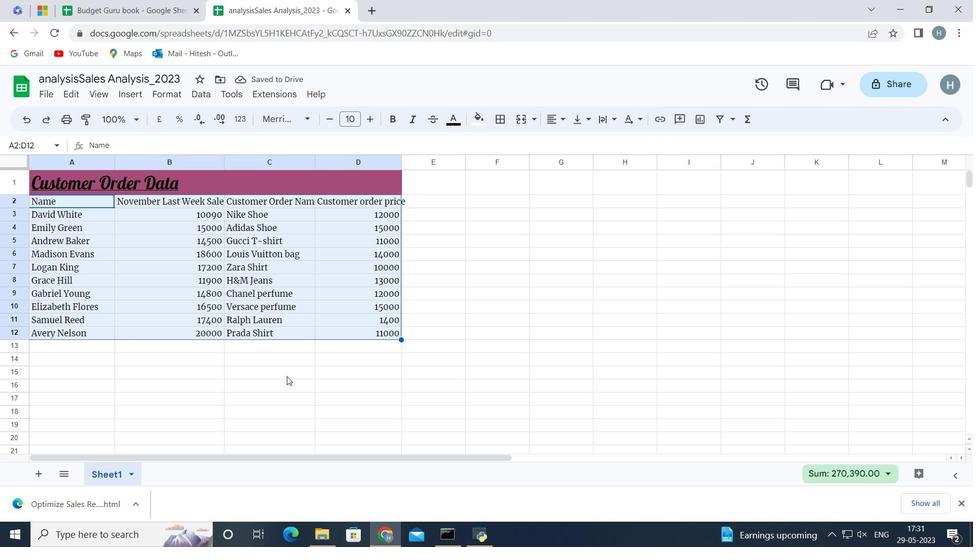 
Action: Mouse moved to (58, 199)
Screenshot: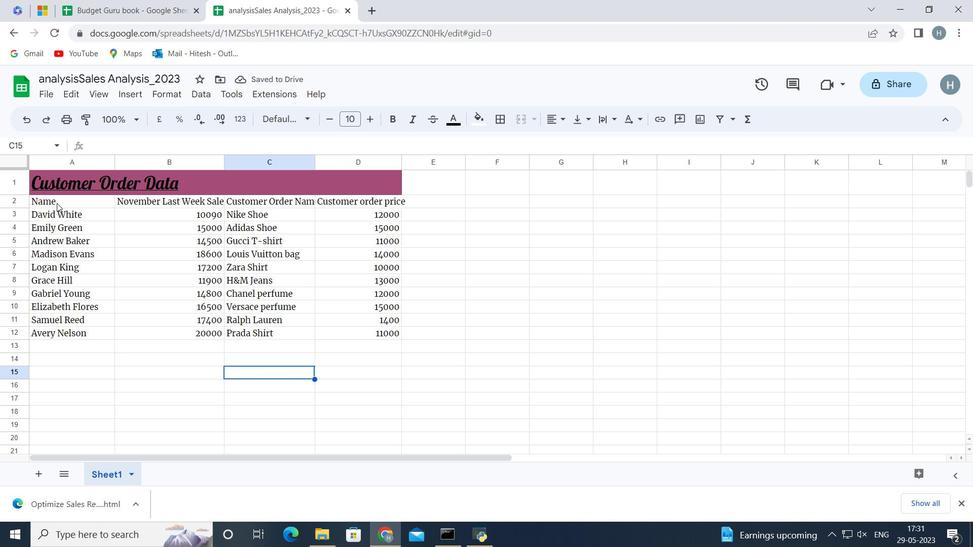 
Action: Mouse pressed left at (58, 199)
Screenshot: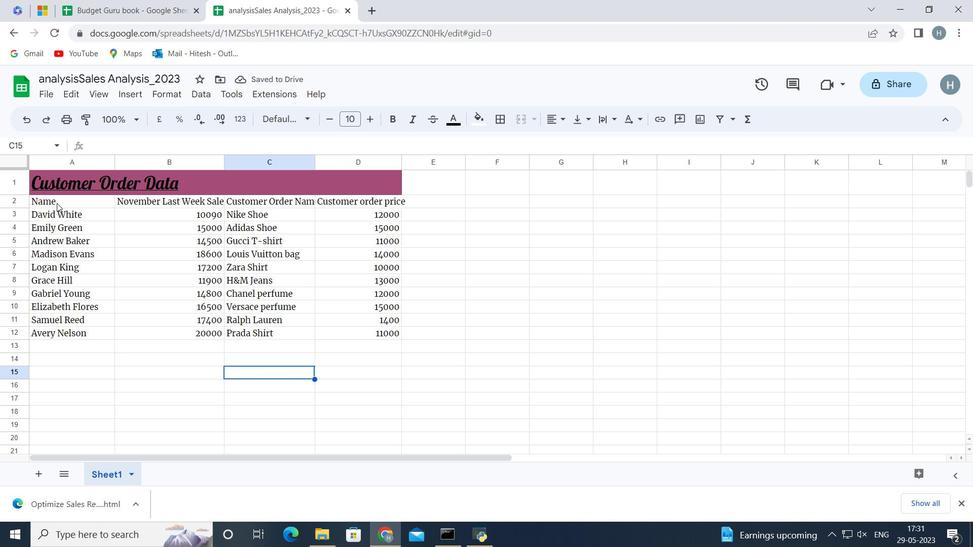 
Action: Key pressed <Key.shift><Key.right><Key.right><Key.right><Key.down><Key.down><Key.down><Key.down><Key.down><Key.down><Key.down><Key.down><Key.down><Key.down>
Screenshot: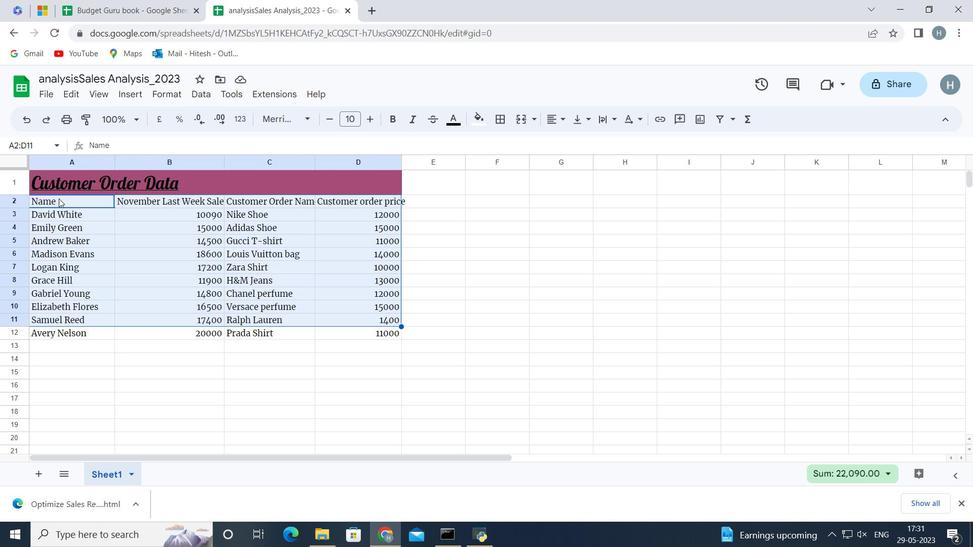 
Action: Mouse moved to (370, 114)
Screenshot: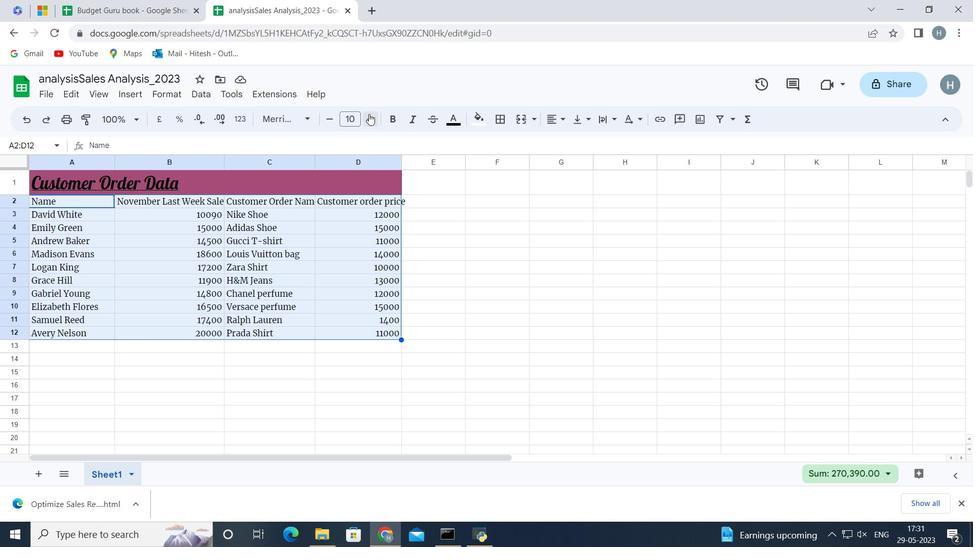 
Action: Mouse pressed left at (370, 114)
Screenshot: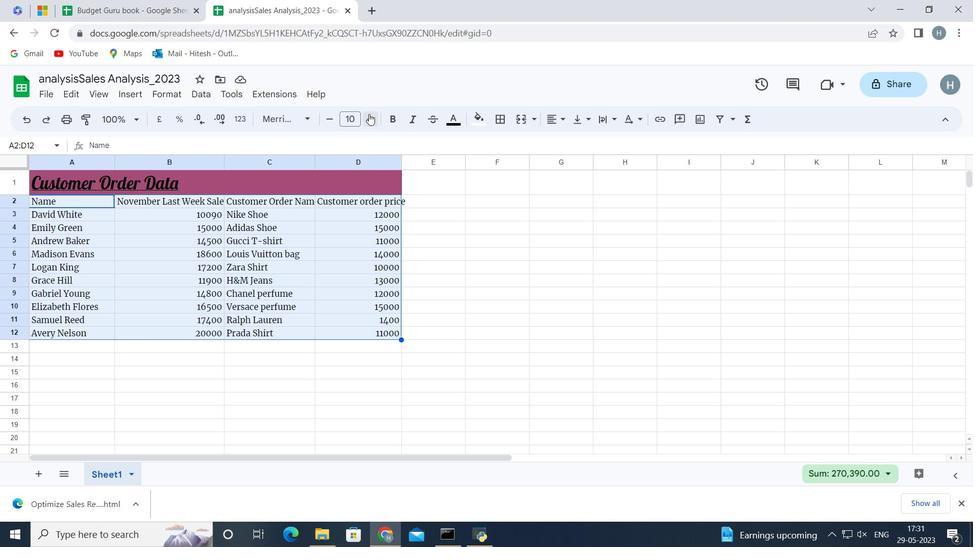 
Action: Mouse moved to (372, 115)
Screenshot: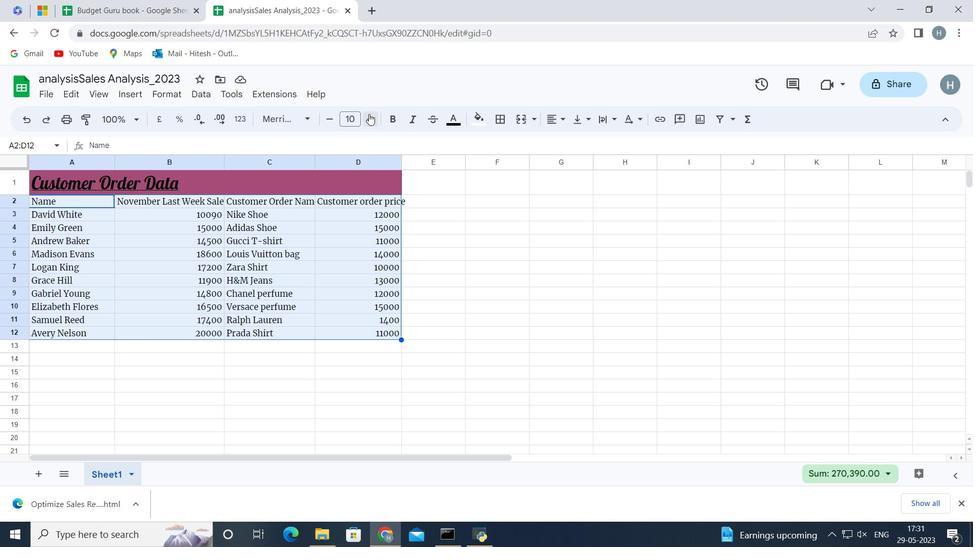 
Action: Mouse pressed left at (372, 115)
Screenshot: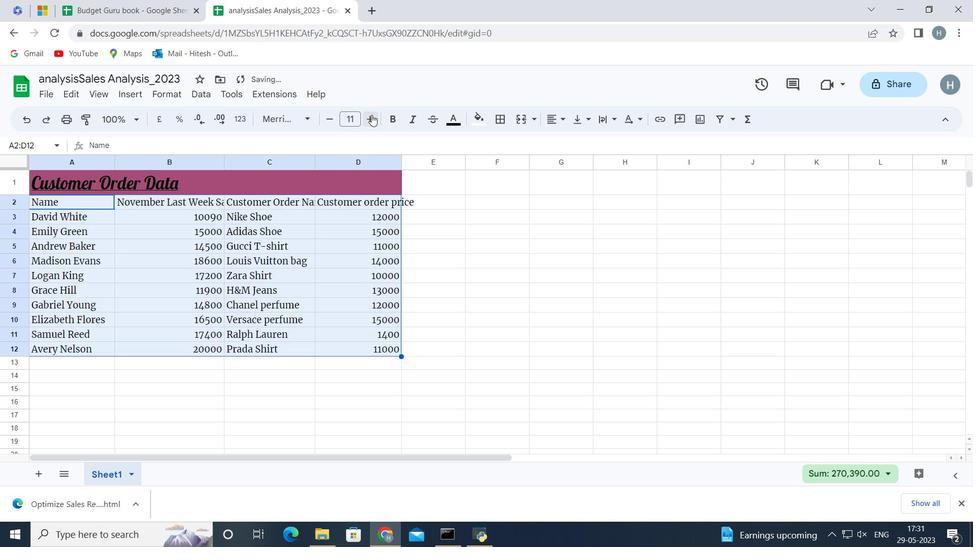 
Action: Mouse pressed left at (372, 115)
Screenshot: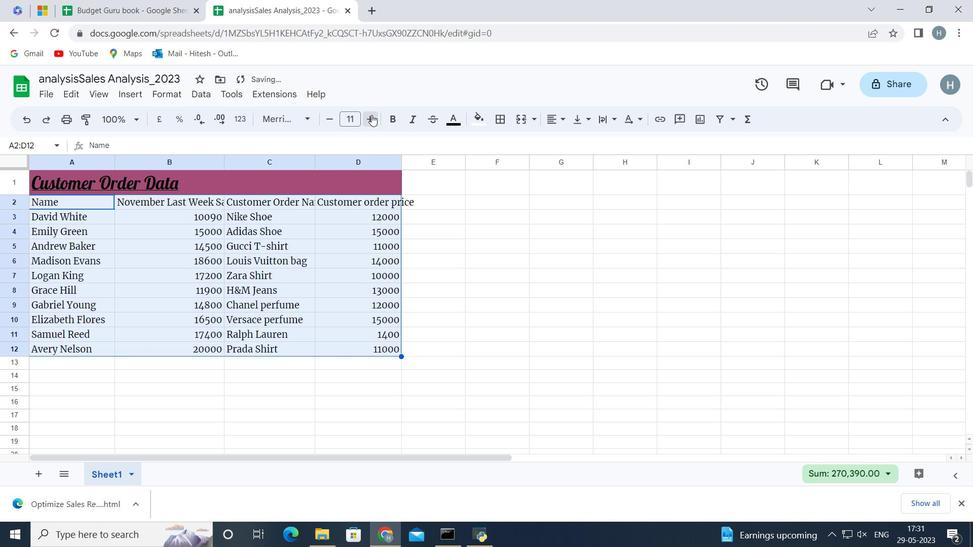 
Action: Mouse pressed left at (372, 115)
Screenshot: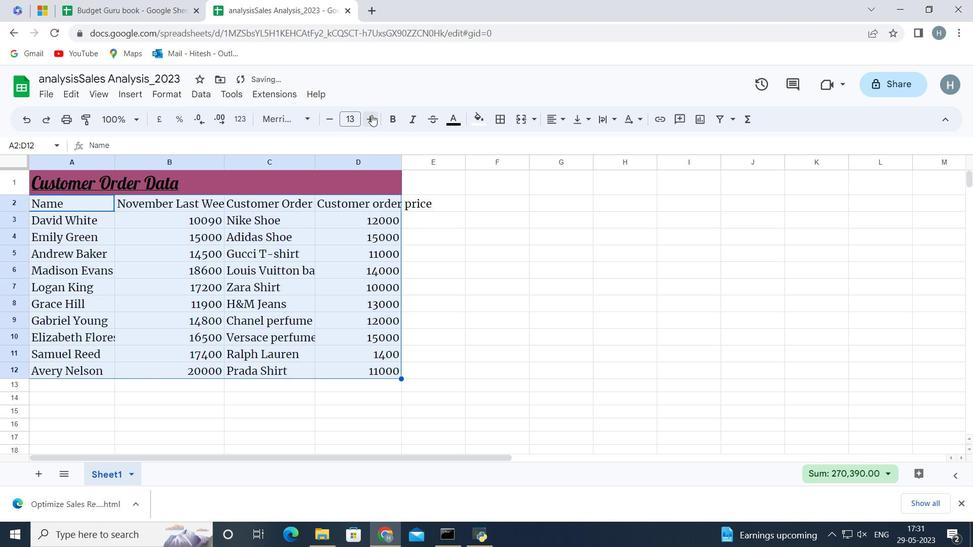 
Action: Mouse moved to (358, 400)
Screenshot: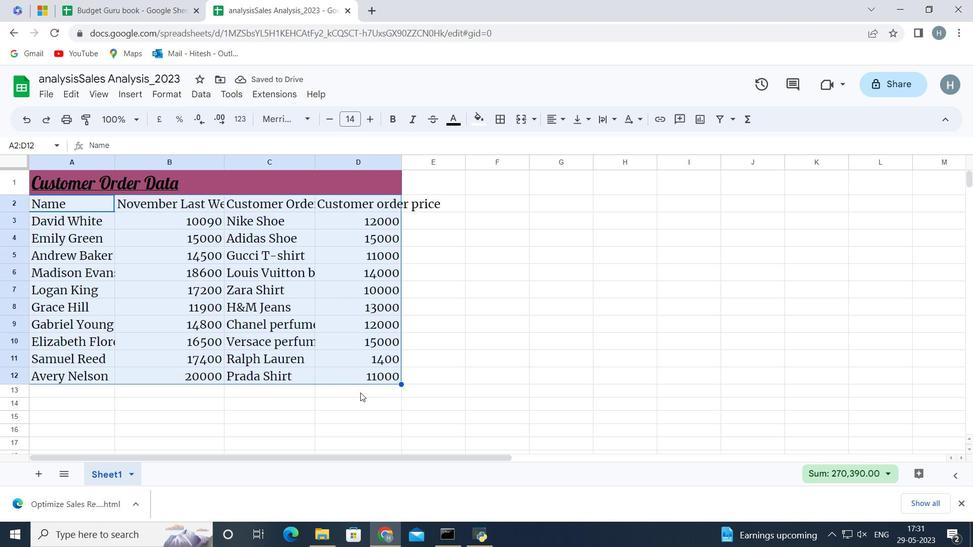 
Action: Mouse pressed left at (358, 400)
Screenshot: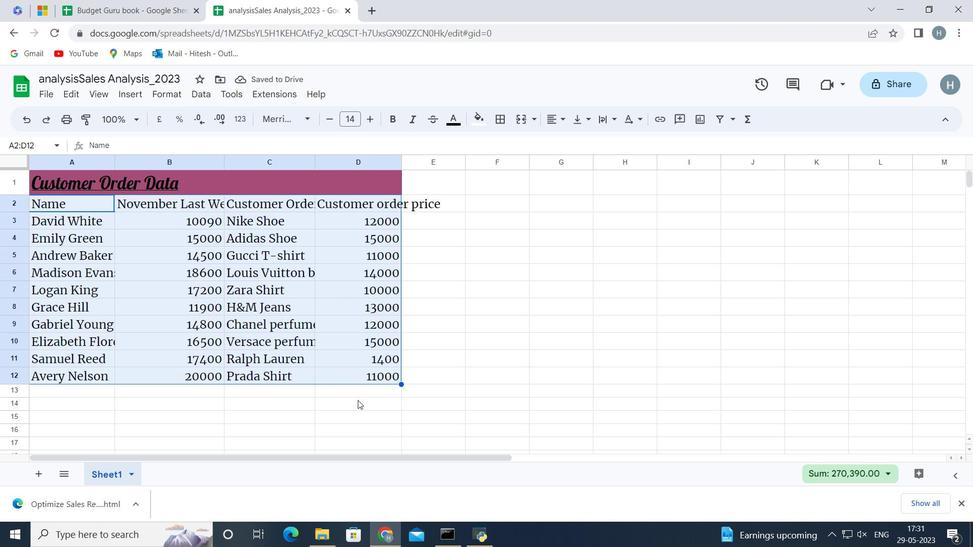
Action: Mouse moved to (382, 162)
Screenshot: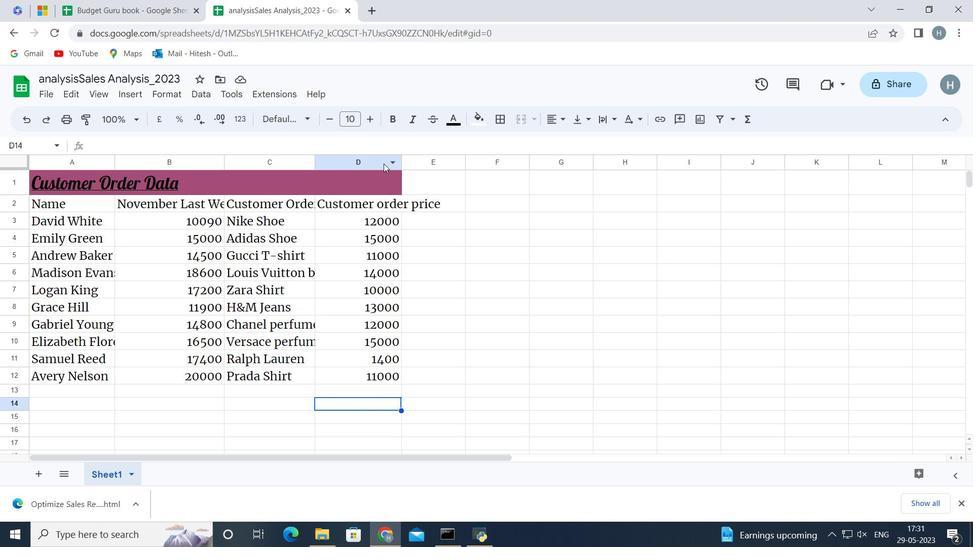 
Action: Mouse pressed left at (382, 162)
Screenshot: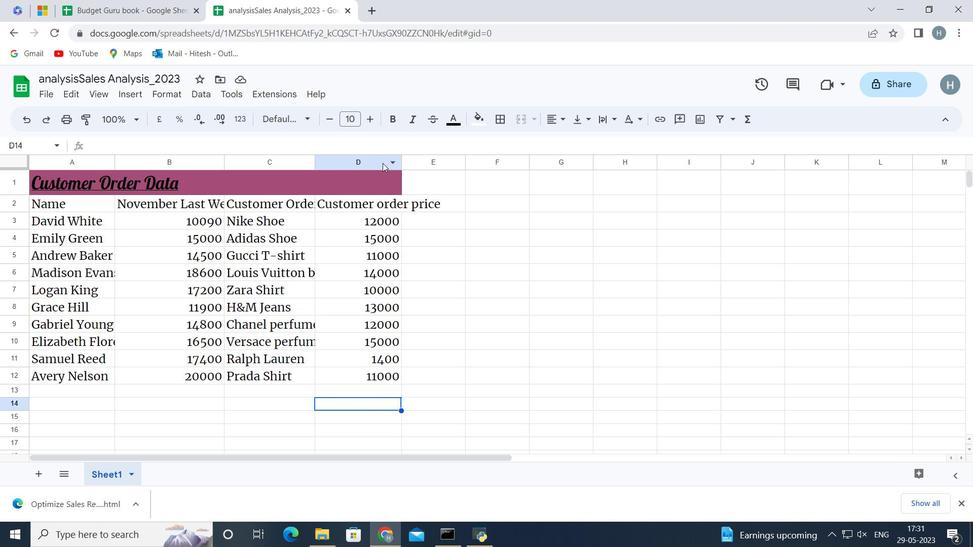 
Action: Mouse moved to (399, 164)
Screenshot: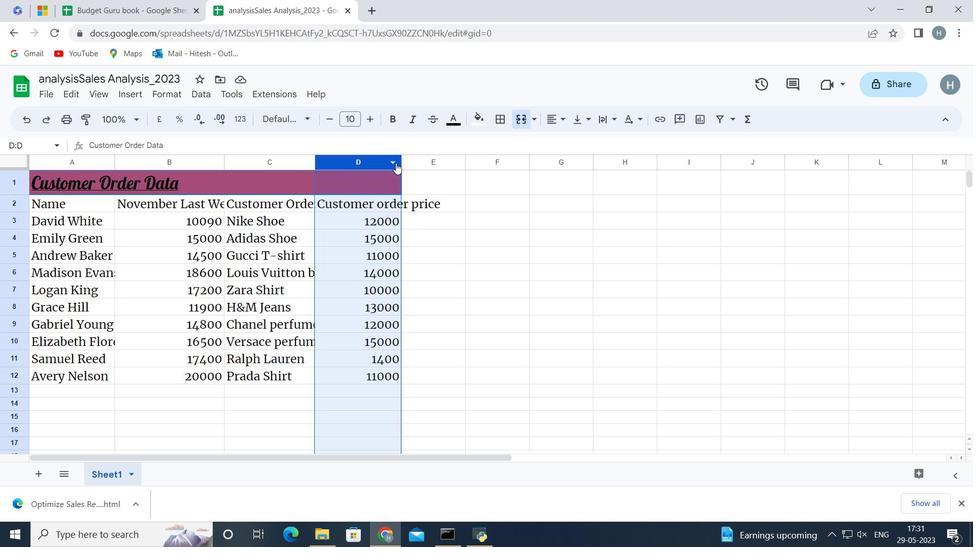 
Action: Mouse pressed left at (399, 164)
Screenshot: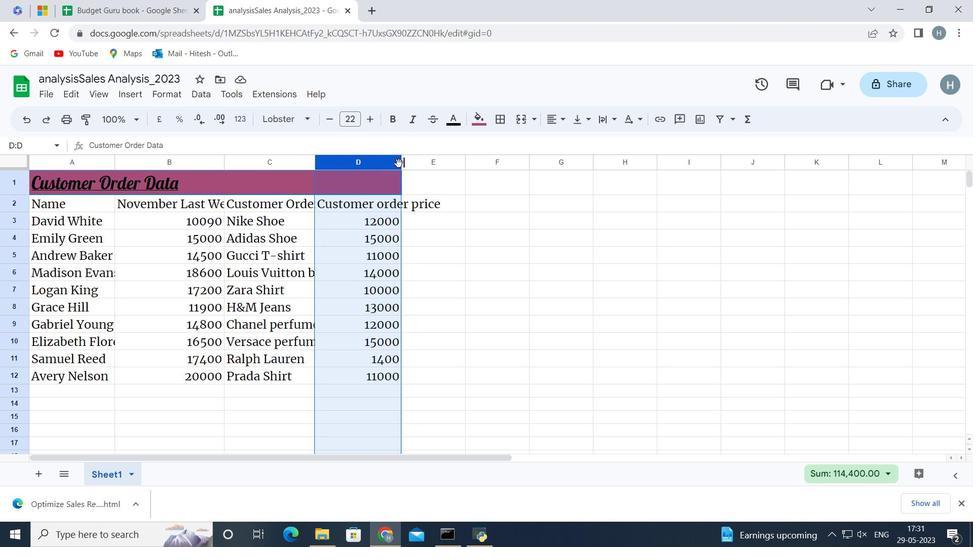 
Action: Mouse pressed left at (399, 164)
Screenshot: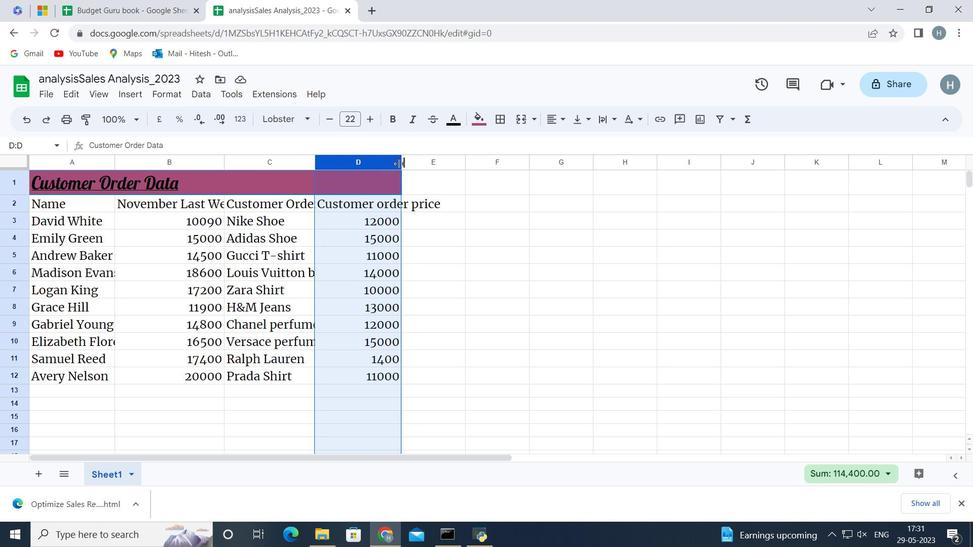 
Action: Mouse moved to (488, 284)
Screenshot: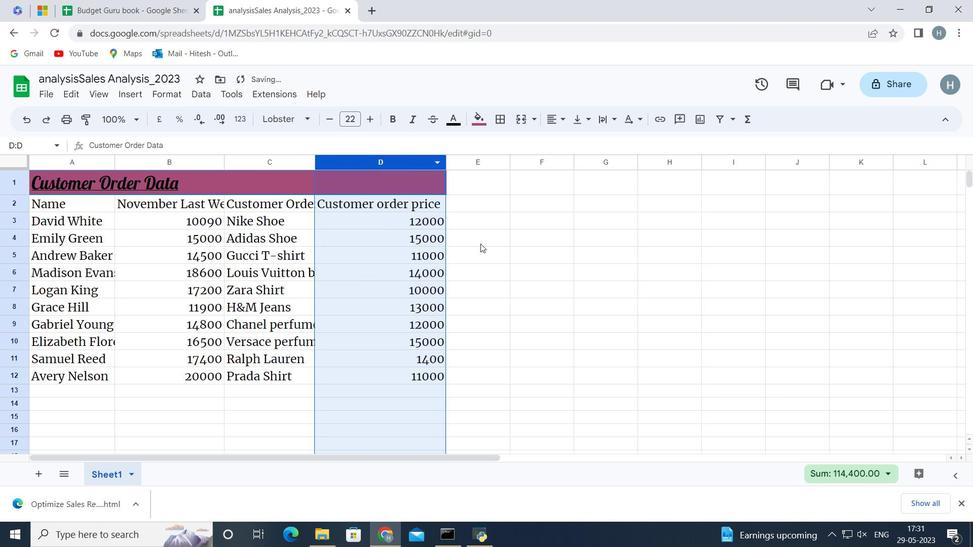 
Action: Mouse pressed left at (488, 284)
Screenshot: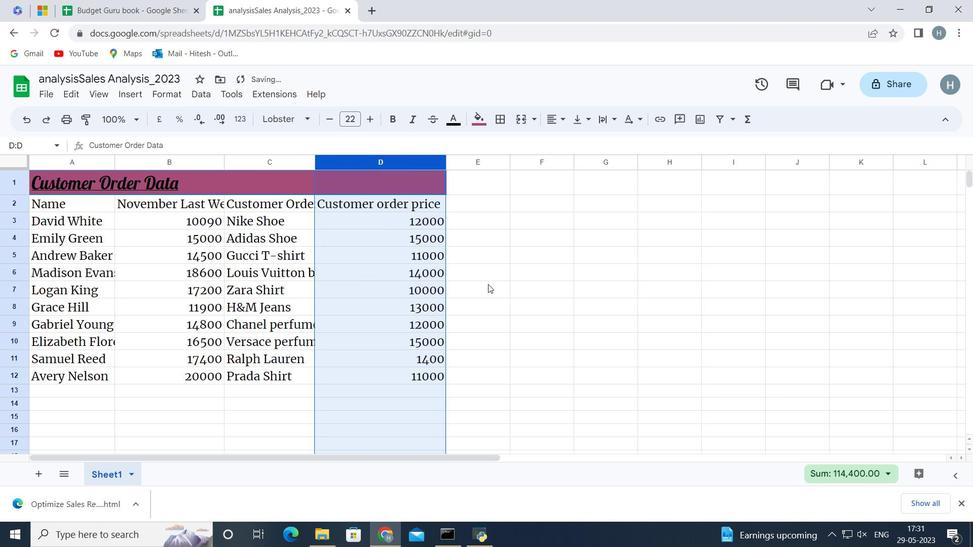 
Action: Mouse moved to (286, 416)
Screenshot: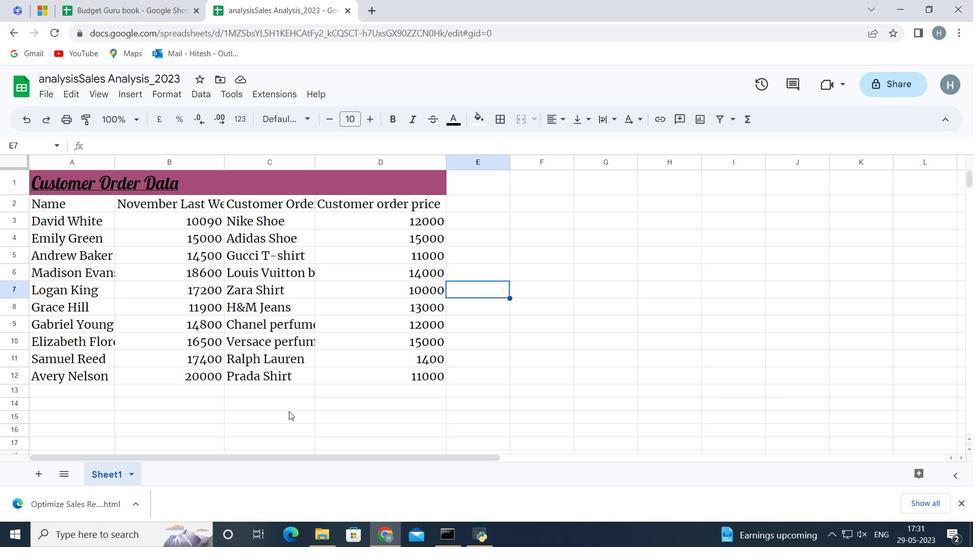 
Action: Mouse pressed left at (286, 416)
Screenshot: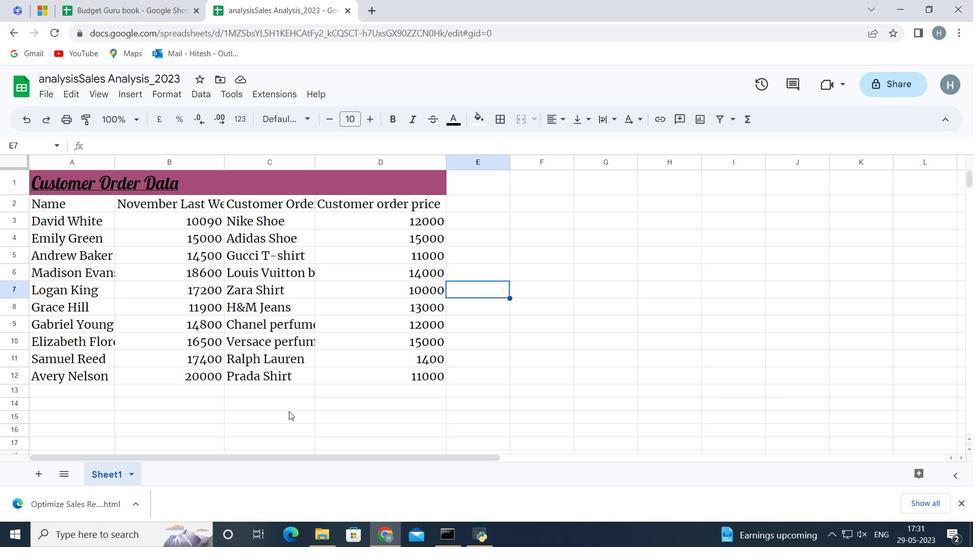 
Action: Mouse moved to (237, 203)
Screenshot: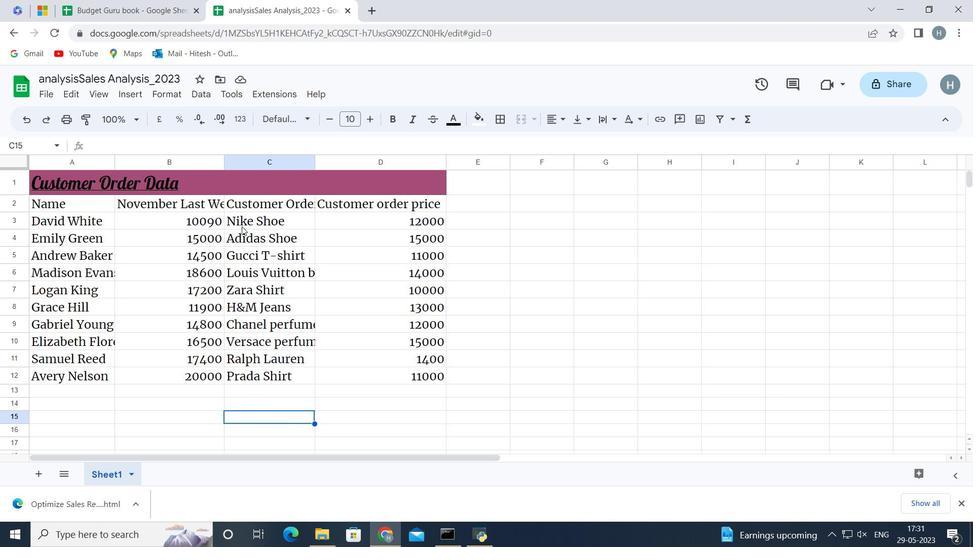 
Action: Mouse scrolled (237, 203) with delta (0, 0)
Screenshot: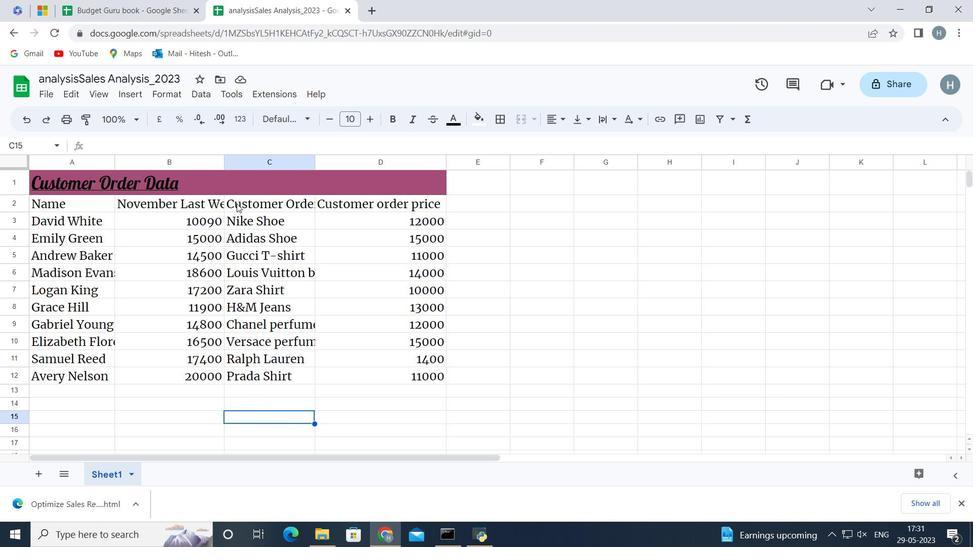 
Action: Mouse scrolled (237, 203) with delta (0, 0)
Screenshot: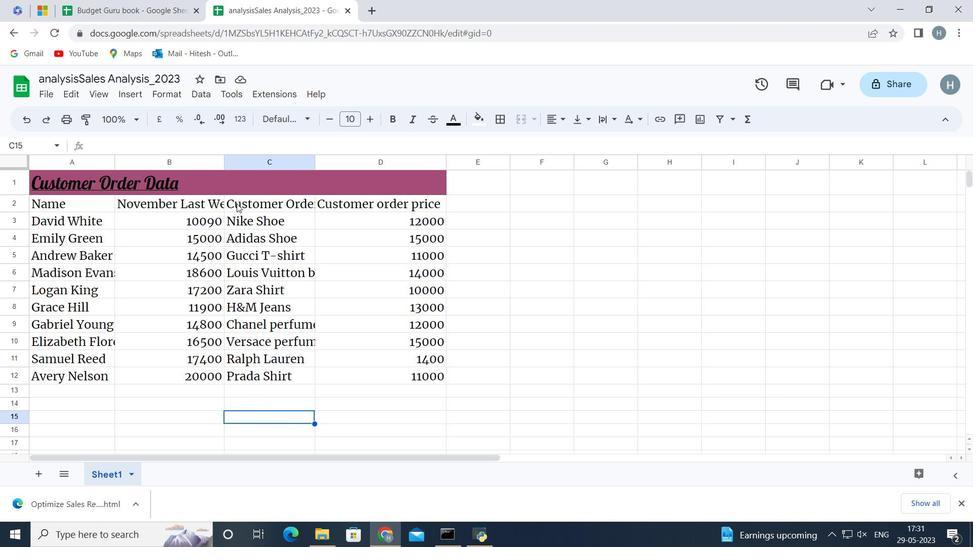
Action: Mouse scrolled (237, 203) with delta (0, 0)
Screenshot: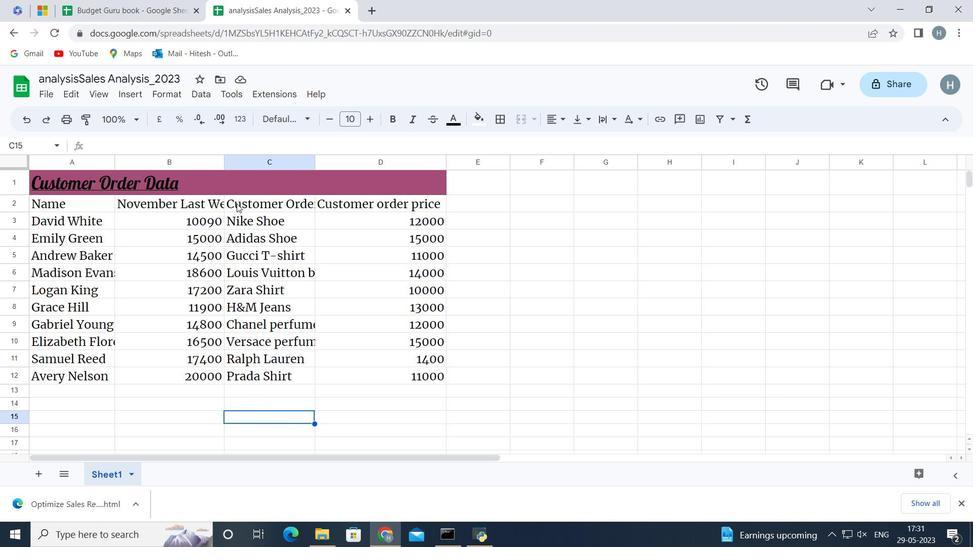 
Action: Mouse scrolled (237, 203) with delta (0, 0)
Screenshot: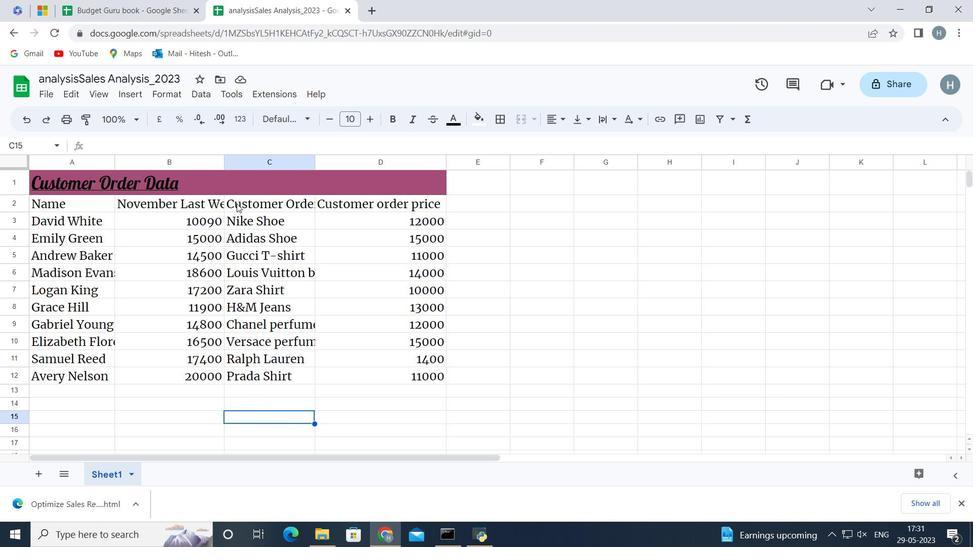
Action: Mouse scrolled (237, 204) with delta (0, 0)
Screenshot: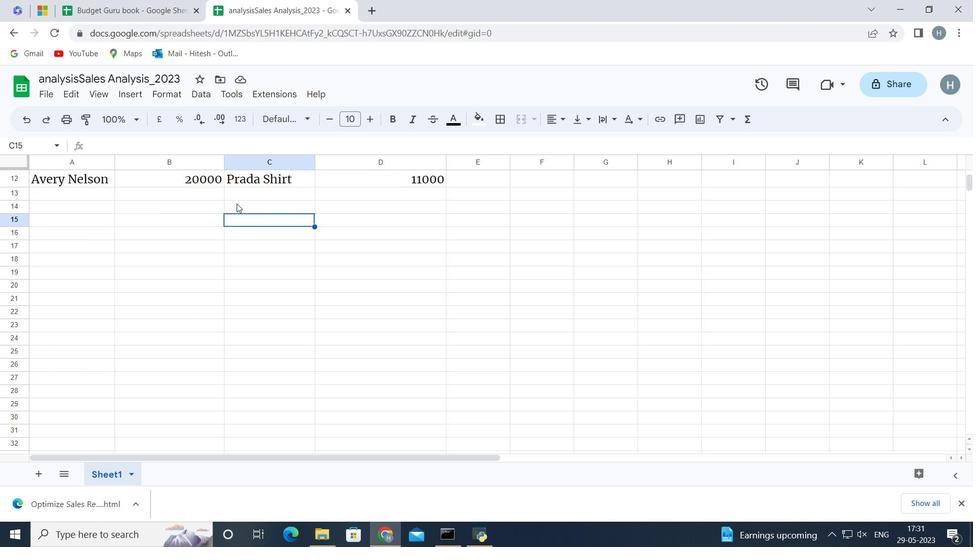 
Action: Mouse scrolled (237, 204) with delta (0, 0)
Screenshot: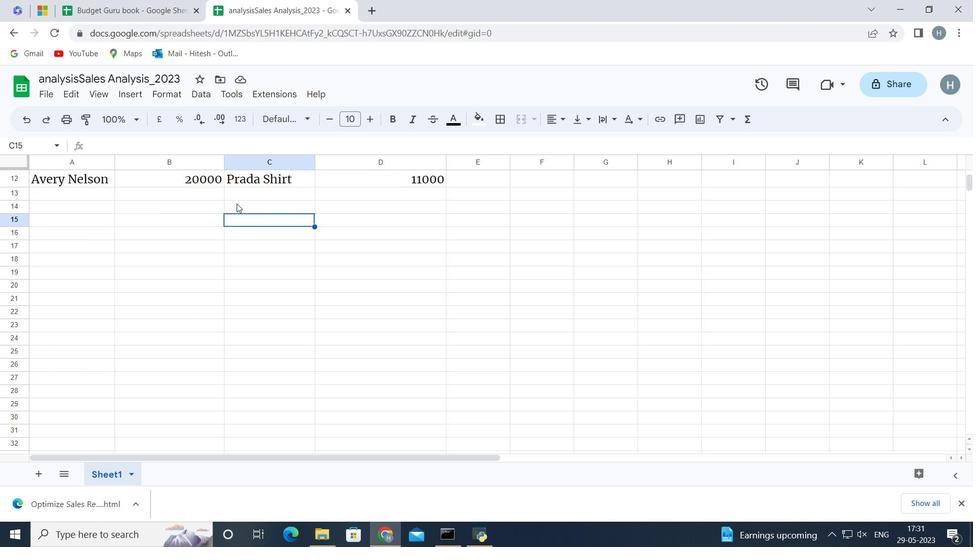 
Action: Mouse scrolled (237, 204) with delta (0, 0)
Screenshot: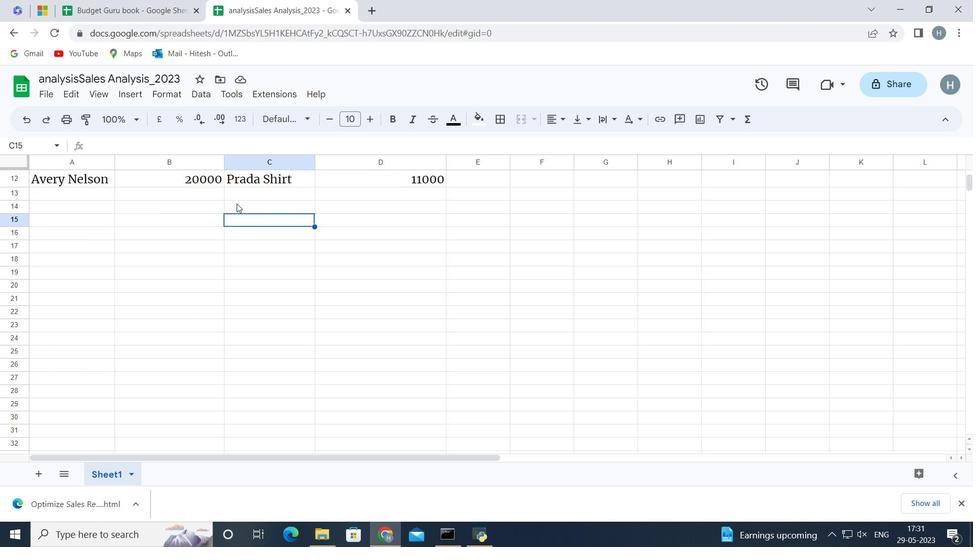 
Action: Mouse scrolled (237, 204) with delta (0, 0)
Screenshot: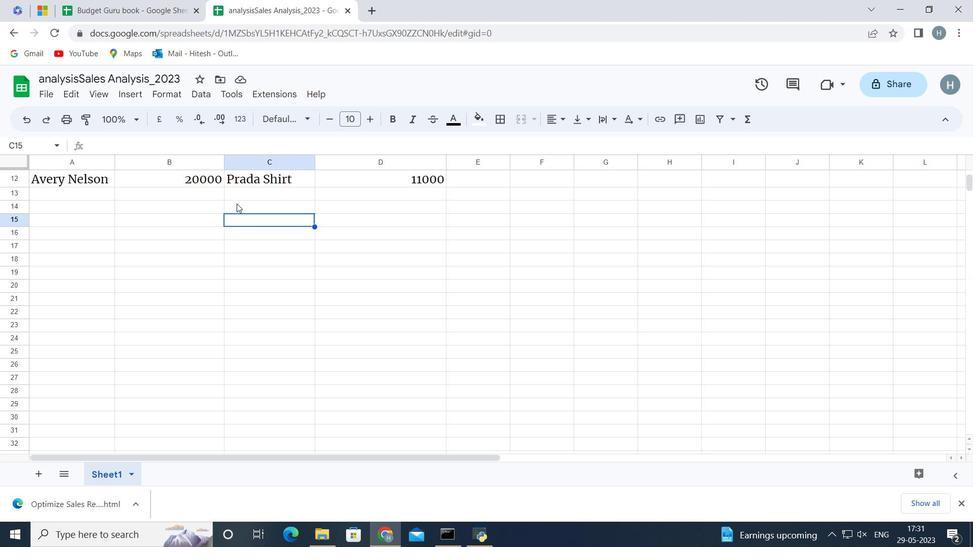 
Action: Mouse scrolled (237, 204) with delta (0, 0)
Screenshot: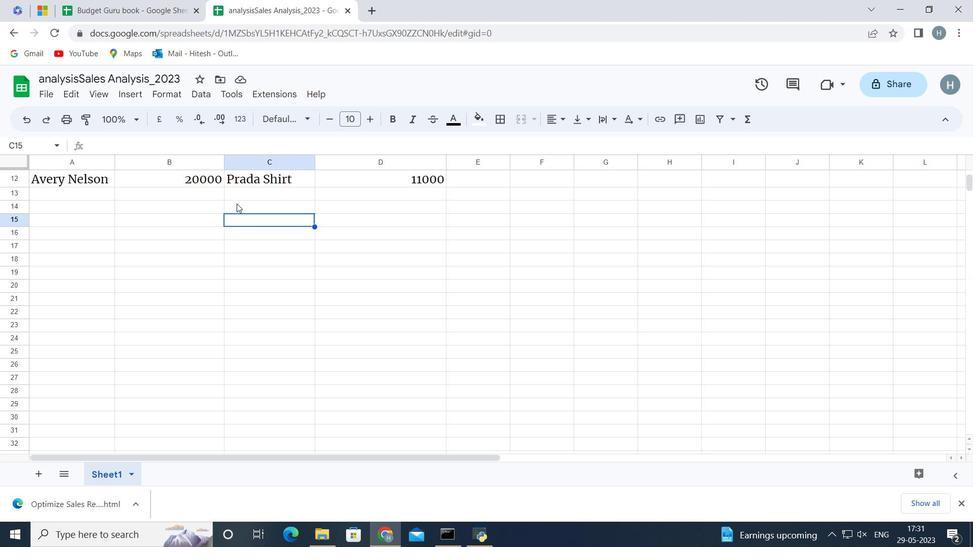 
Action: Mouse scrolled (237, 204) with delta (0, 0)
Screenshot: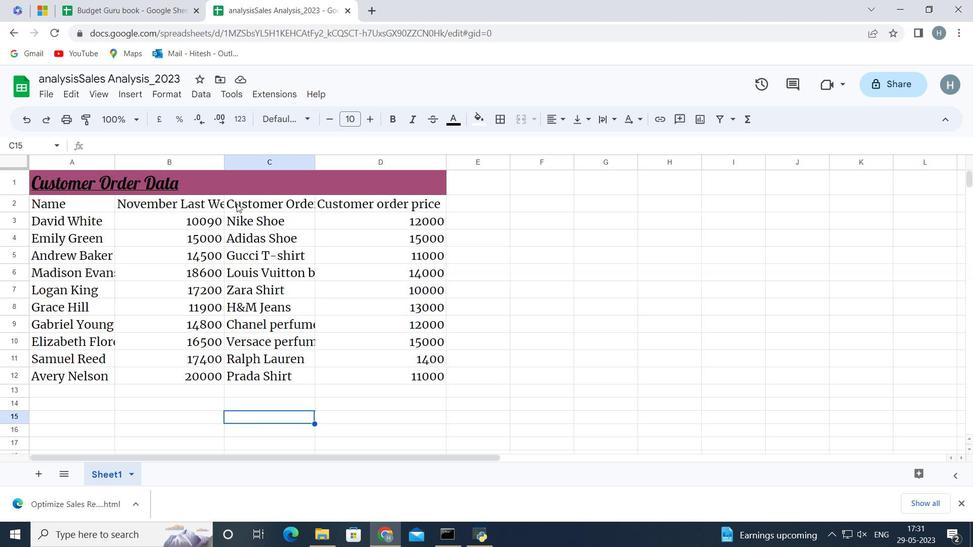 
Action: Mouse scrolled (237, 204) with delta (0, 0)
Screenshot: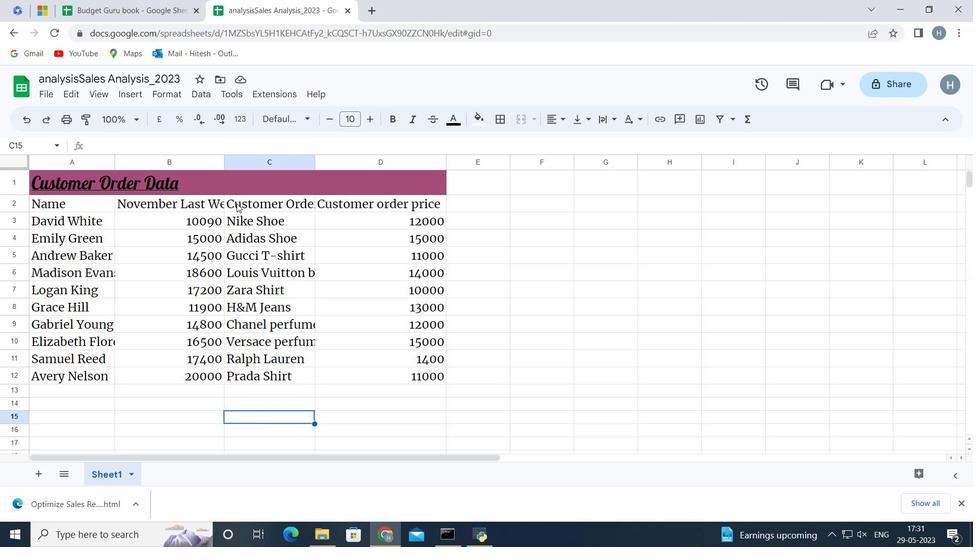 
Action: Mouse scrolled (237, 204) with delta (0, 0)
Screenshot: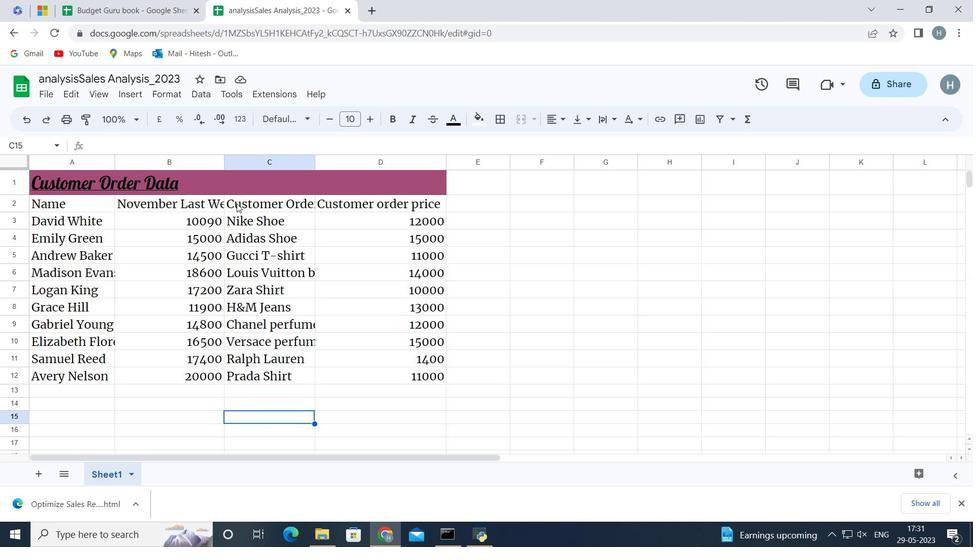 
Action: Mouse scrolled (237, 204) with delta (0, 0)
Screenshot: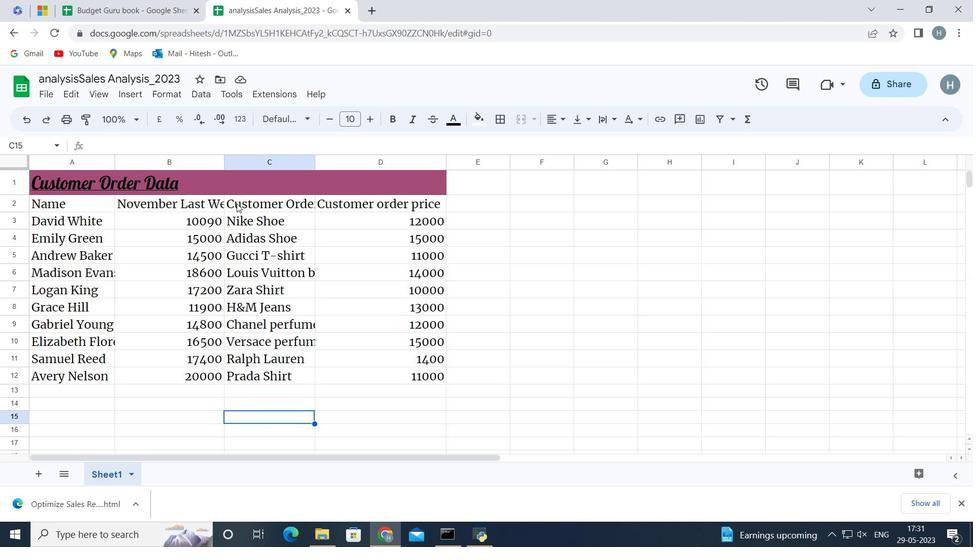 
Action: Mouse moved to (146, 204)
Screenshot: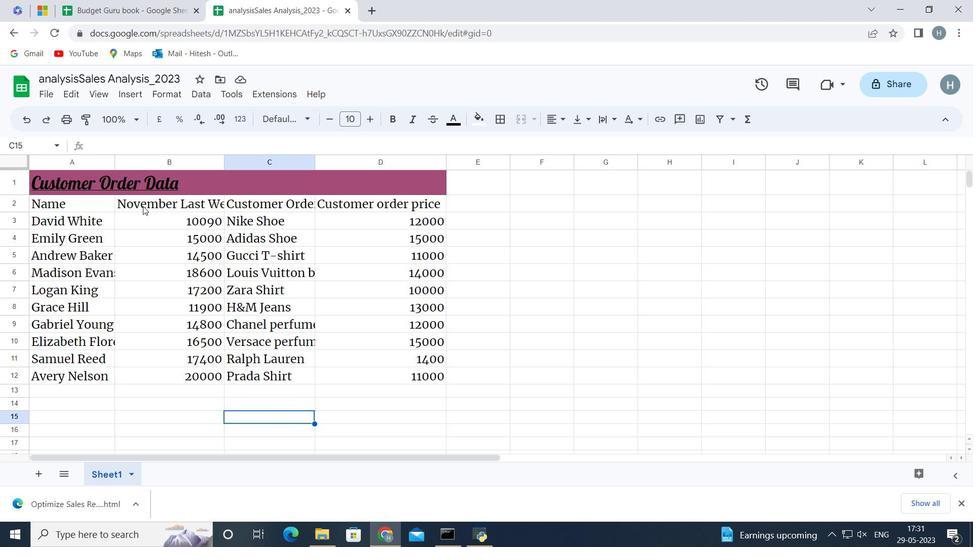 
Action: Mouse pressed left at (146, 204)
Screenshot: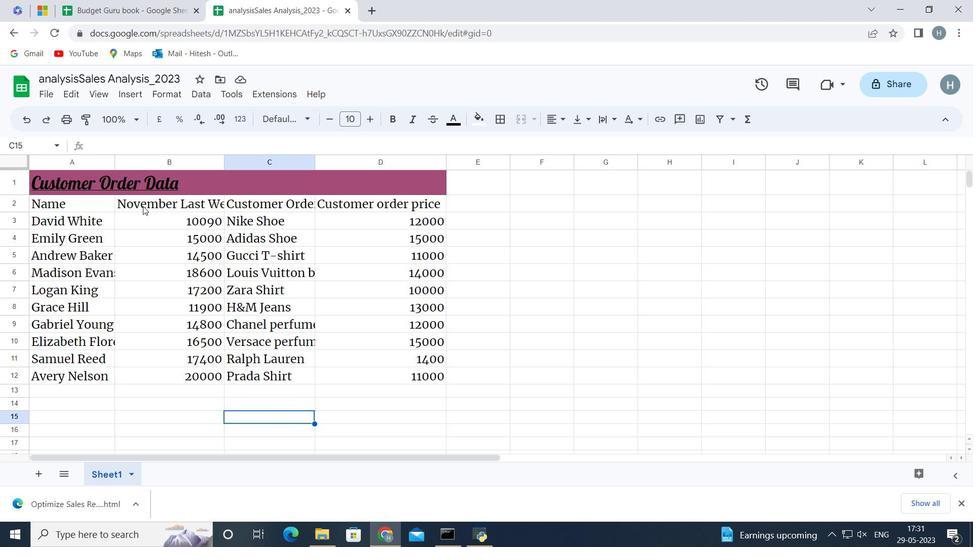 
Action: Mouse moved to (226, 163)
Screenshot: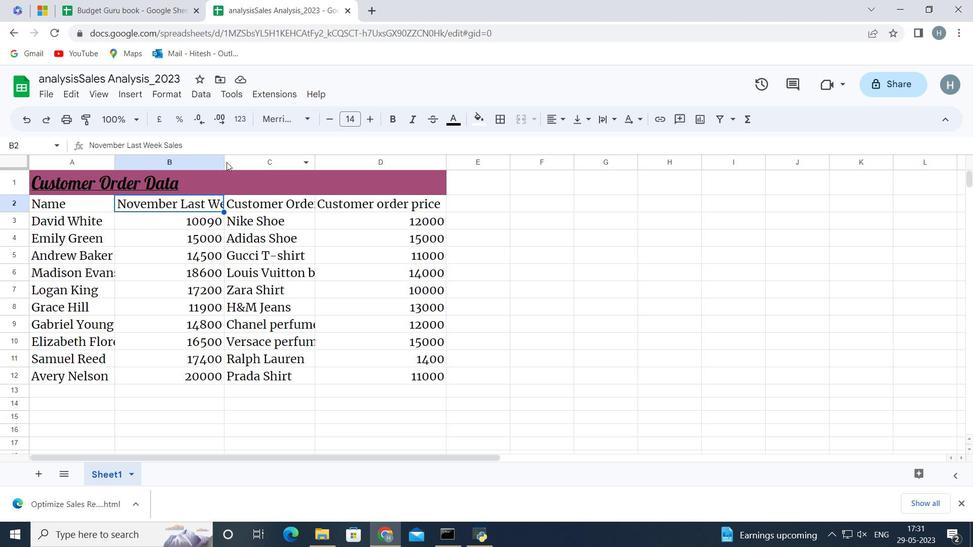 
Action: Mouse pressed left at (226, 163)
Screenshot: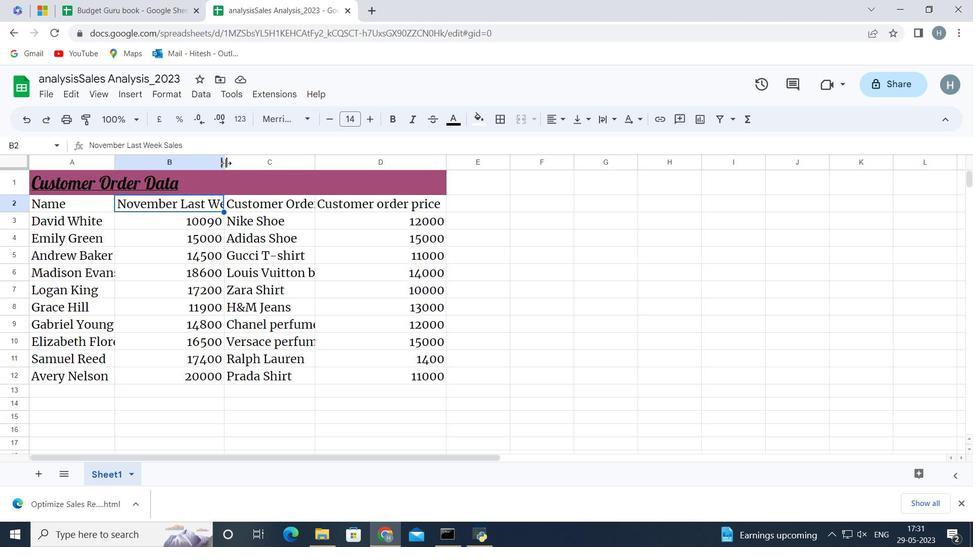 
Action: Mouse pressed left at (226, 163)
Screenshot: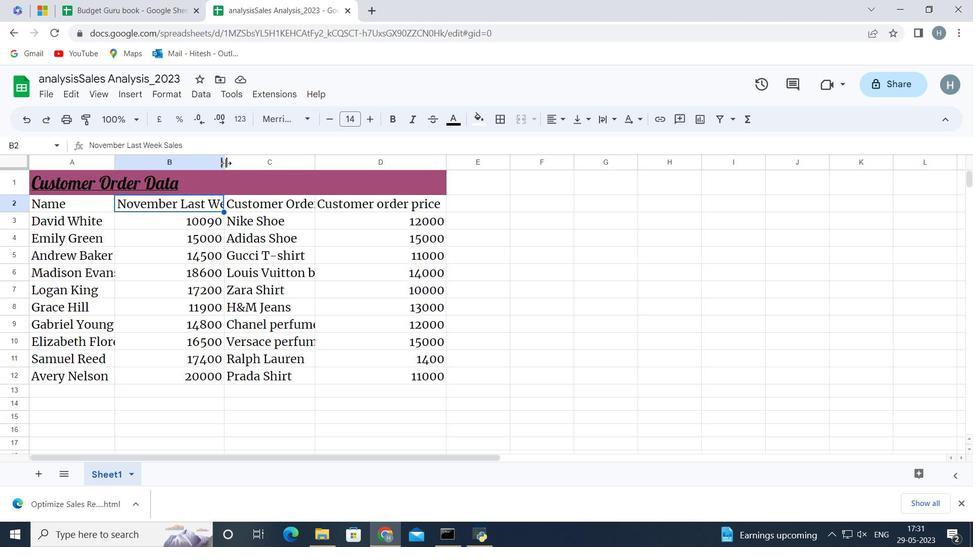 
Action: Mouse moved to (329, 161)
Screenshot: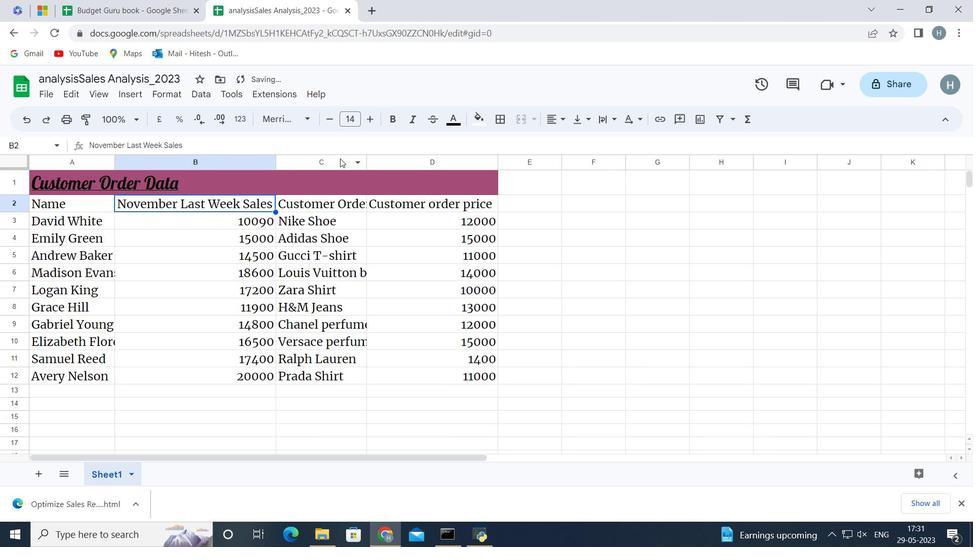 
Action: Mouse pressed left at (329, 161)
Screenshot: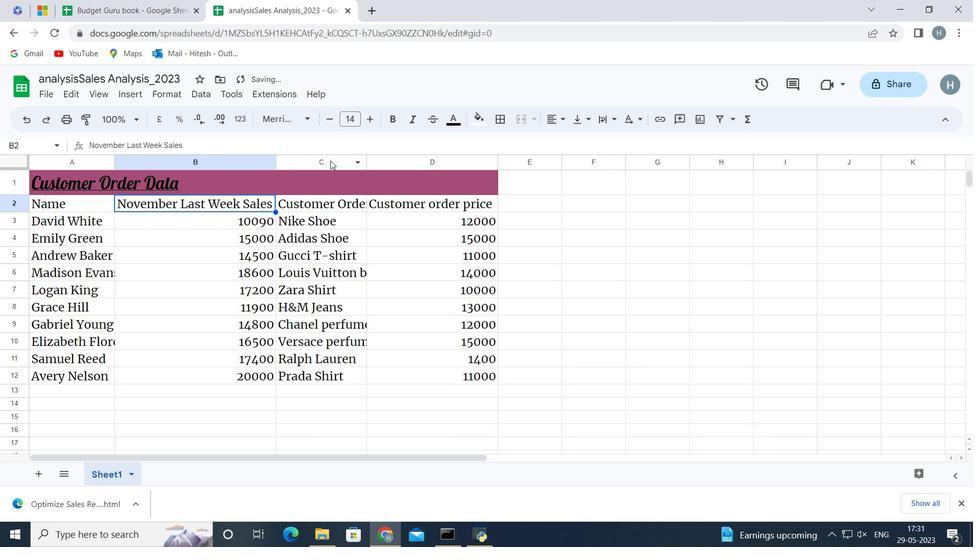 
Action: Mouse moved to (369, 163)
Screenshot: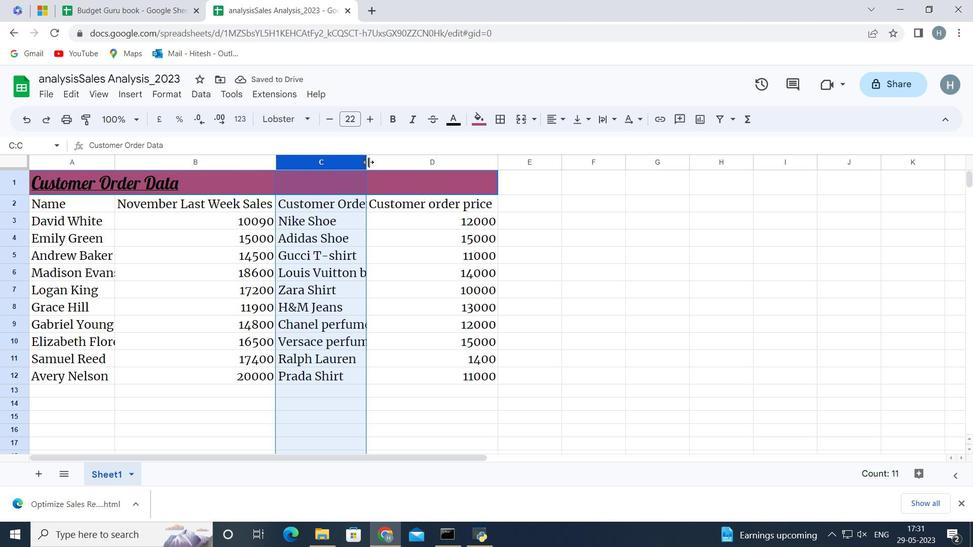 
Action: Mouse pressed left at (369, 163)
Screenshot: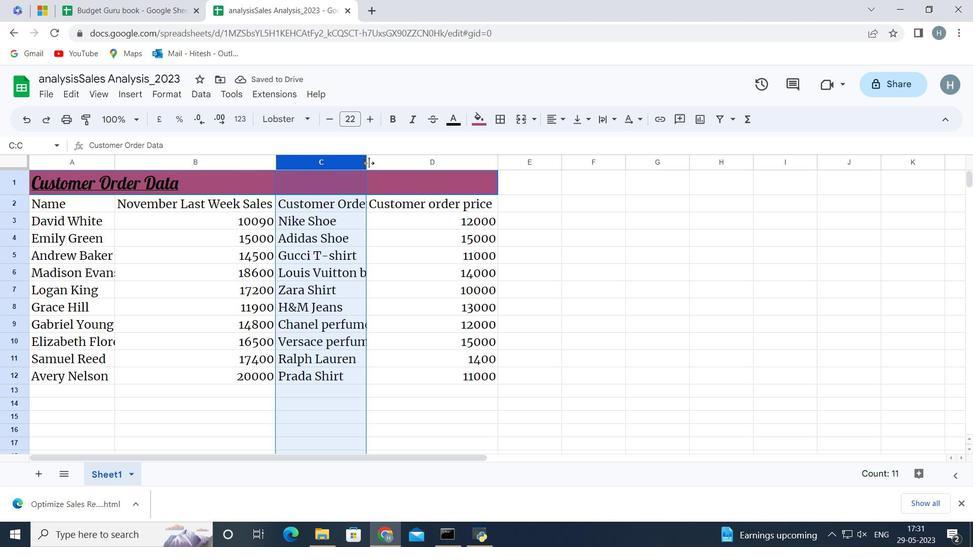 
Action: Mouse pressed left at (369, 163)
Screenshot: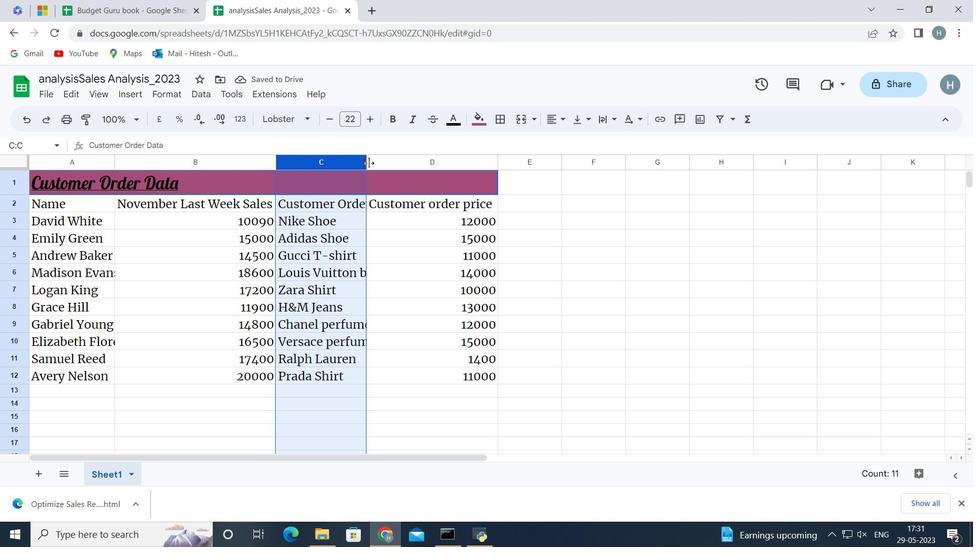 
Action: Mouse moved to (73, 163)
Screenshot: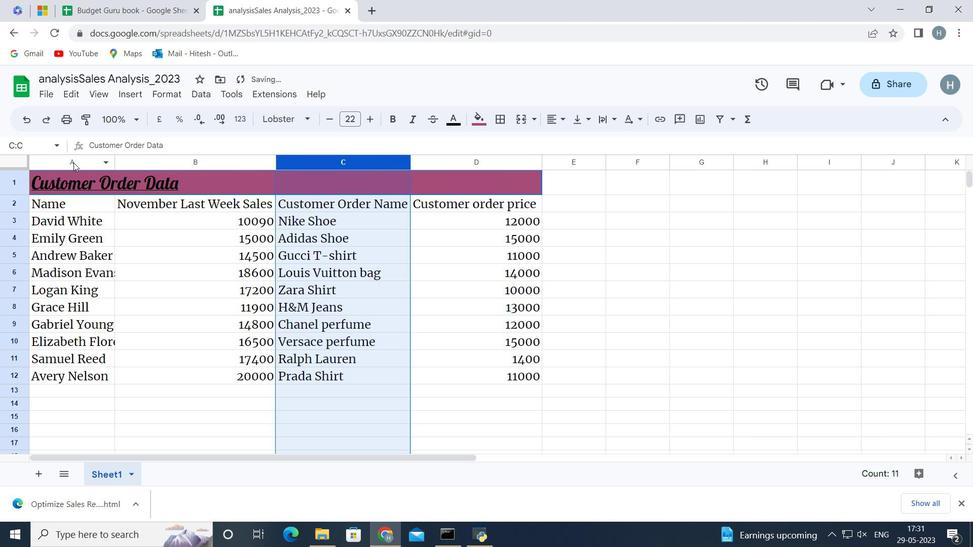 
Action: Mouse pressed left at (73, 163)
Screenshot: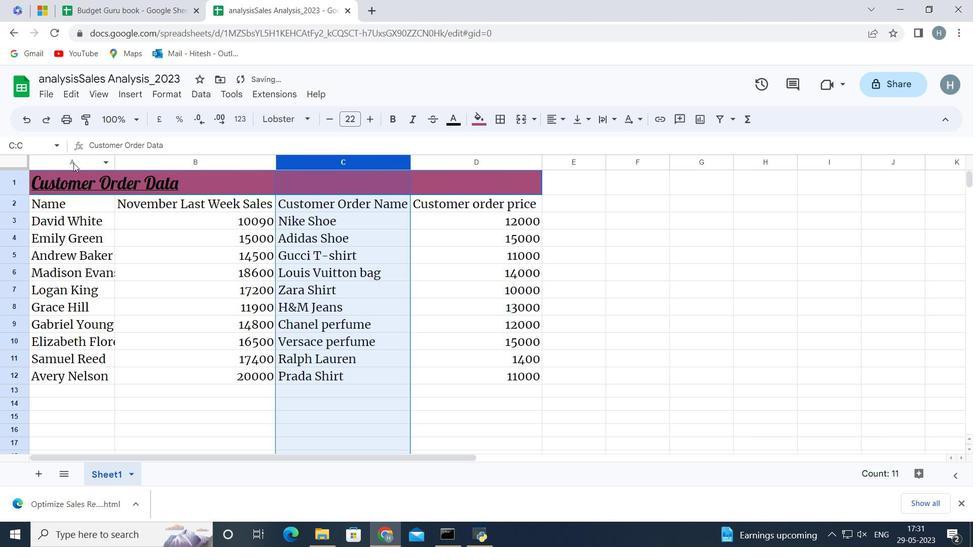 
Action: Mouse moved to (115, 160)
Screenshot: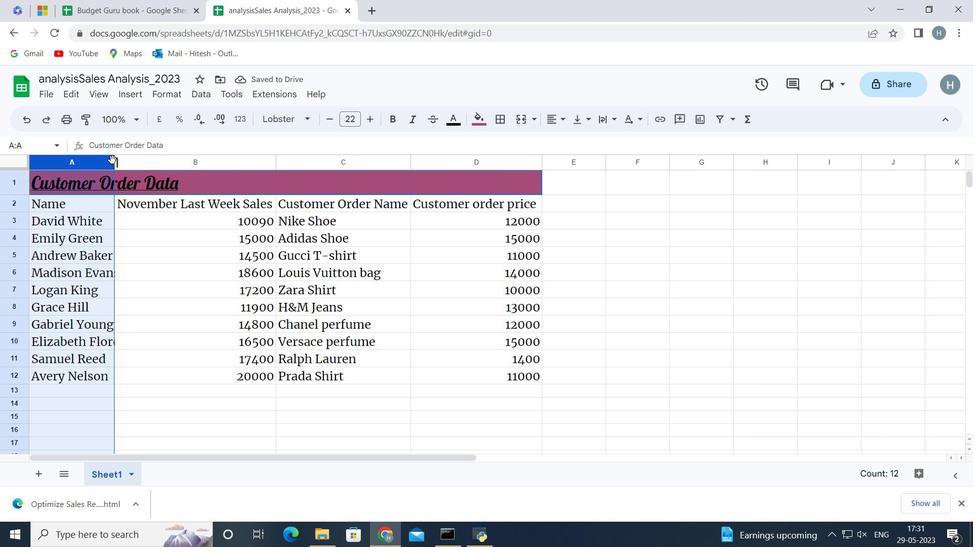 
Action: Mouse pressed left at (115, 160)
Screenshot: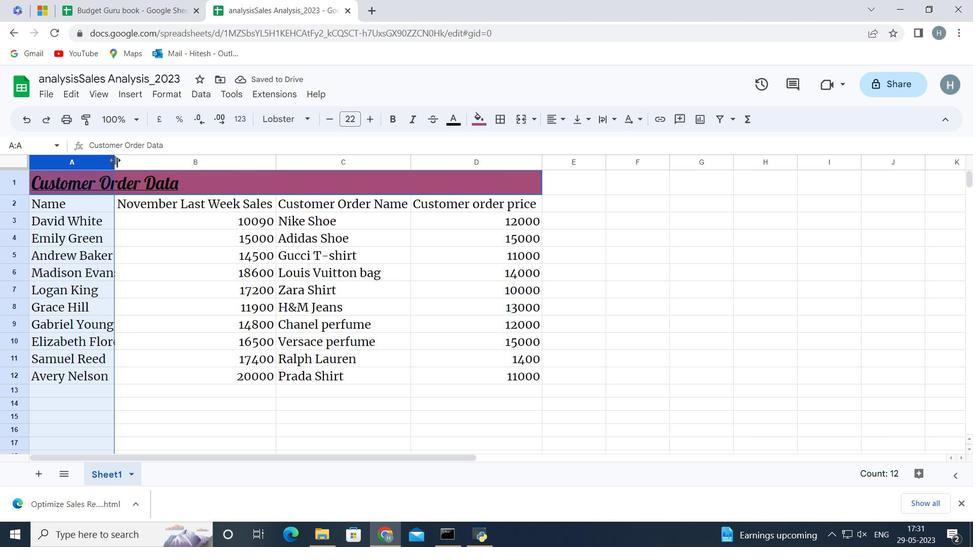 
Action: Mouse pressed left at (115, 160)
Screenshot: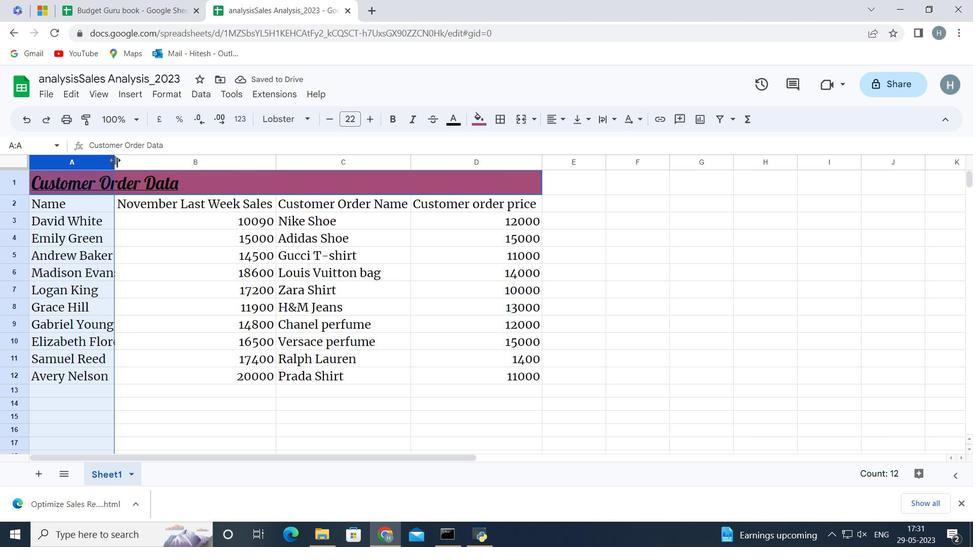 
Action: Mouse moved to (292, 420)
Screenshot: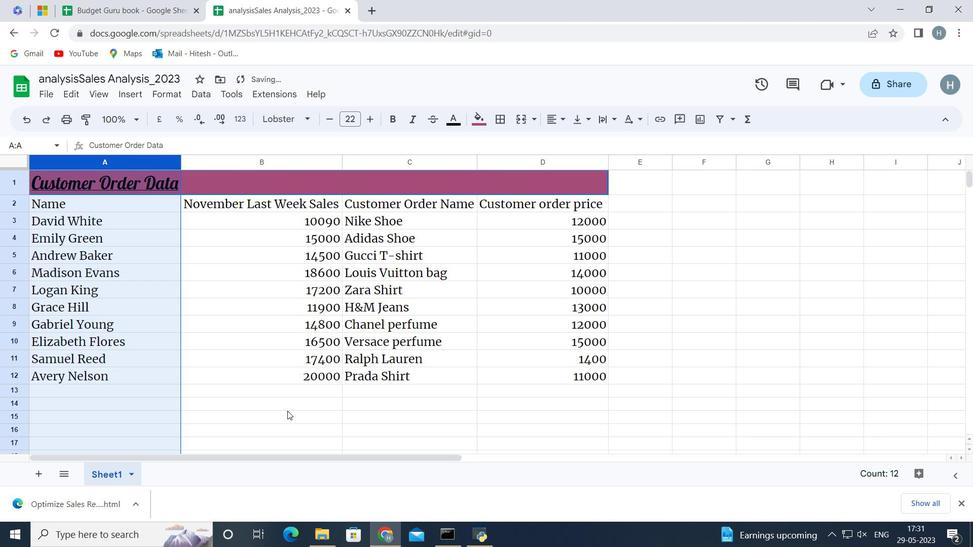 
Action: Mouse pressed left at (292, 420)
Screenshot: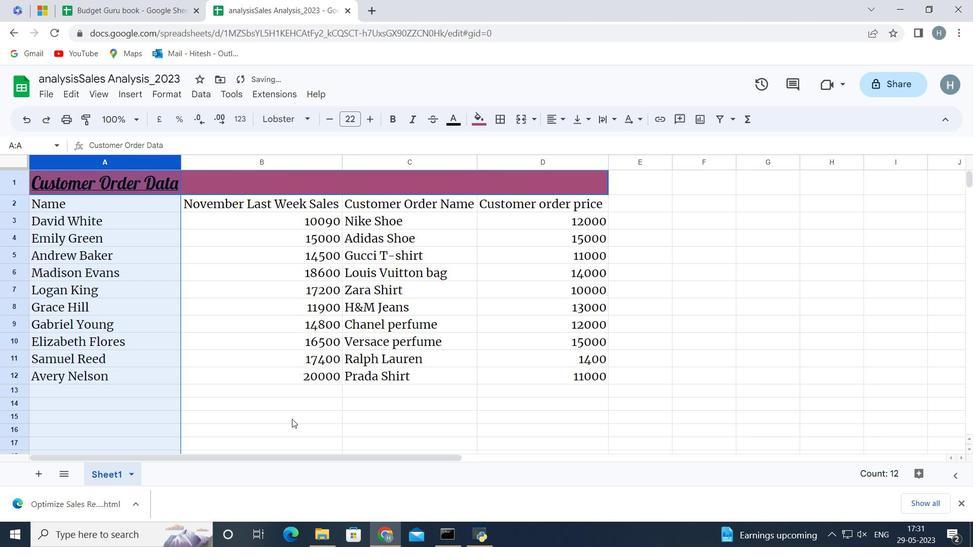
Action: Mouse moved to (73, 172)
Screenshot: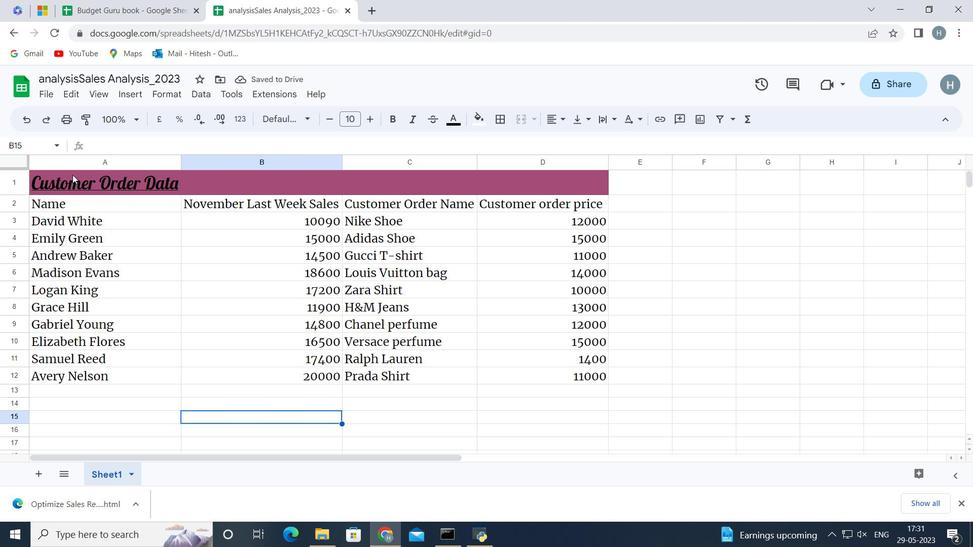 
Action: Mouse pressed left at (73, 172)
Screenshot: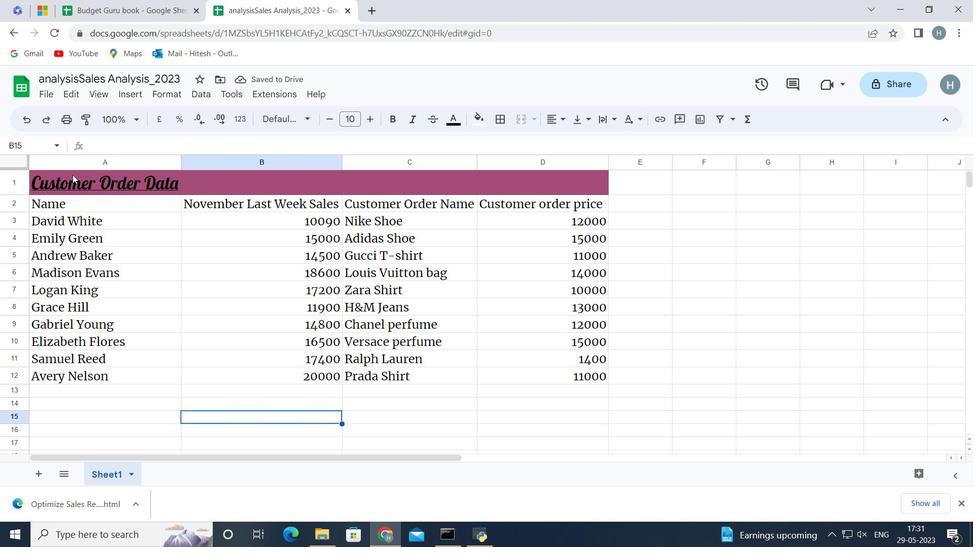 
Action: Key pressed <Key.shift><Key.down><Key.down><Key.down><Key.down><Key.down><Key.down><Key.down><Key.down><Key.down><Key.down><Key.down><Key.down><Key.up>
Screenshot: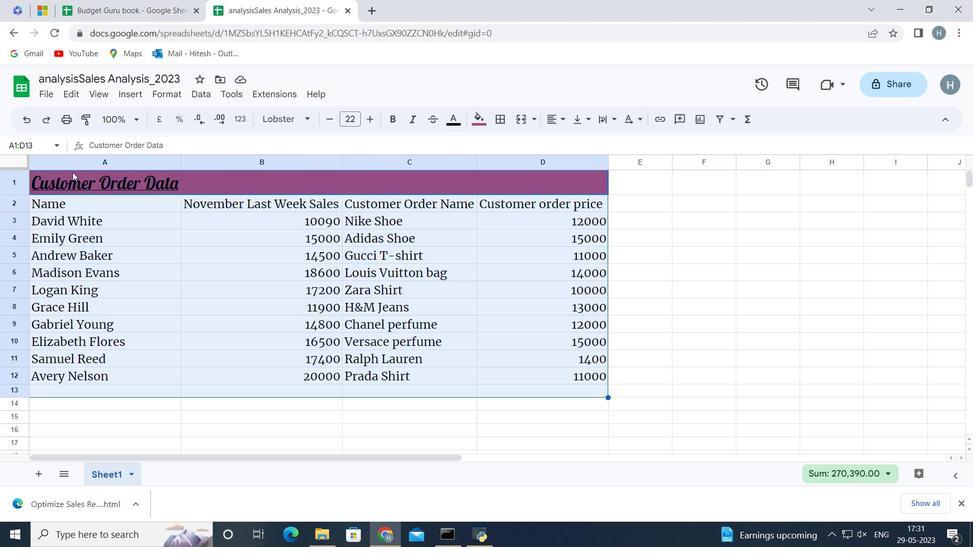 
Action: Mouse moved to (558, 118)
Screenshot: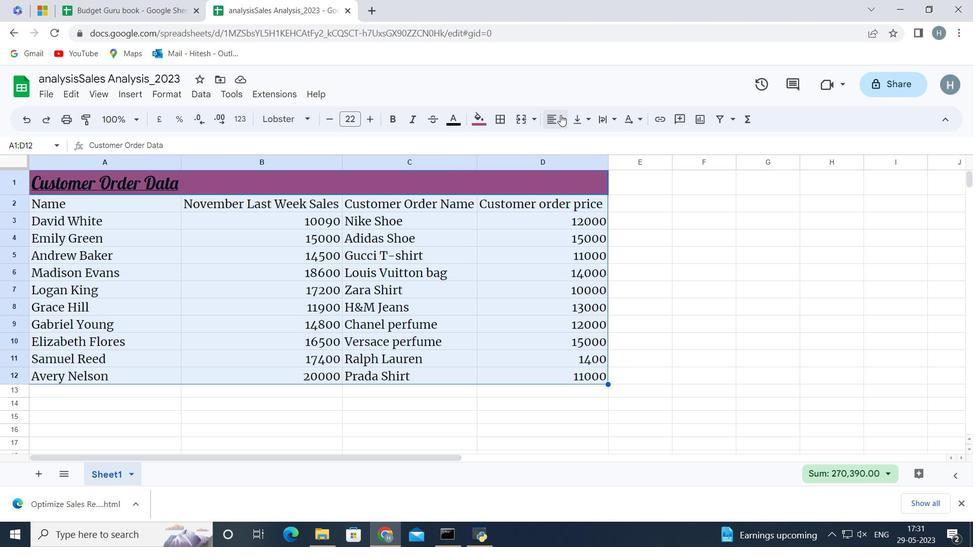 
Action: Mouse pressed left at (558, 118)
Screenshot: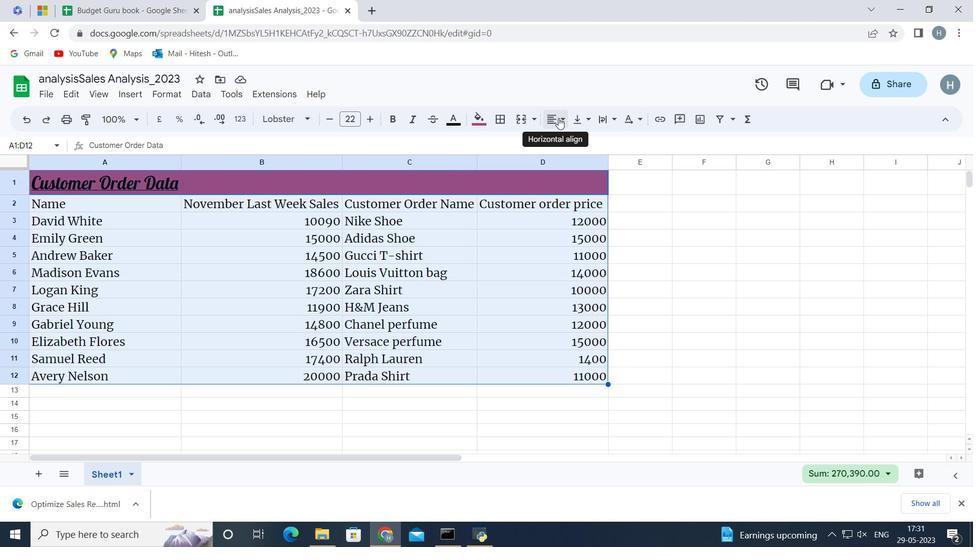 
Action: Mouse moved to (556, 146)
Screenshot: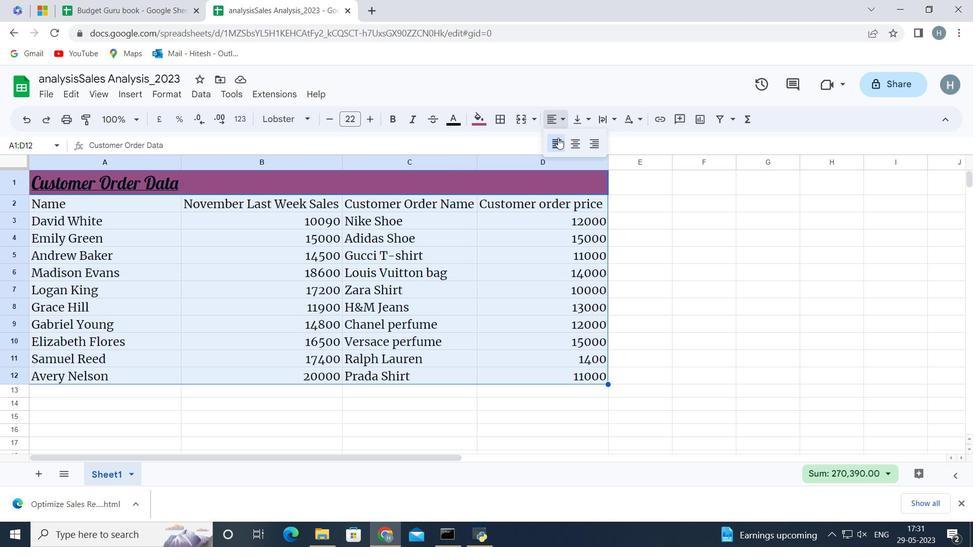 
Action: Mouse pressed left at (556, 146)
Screenshot: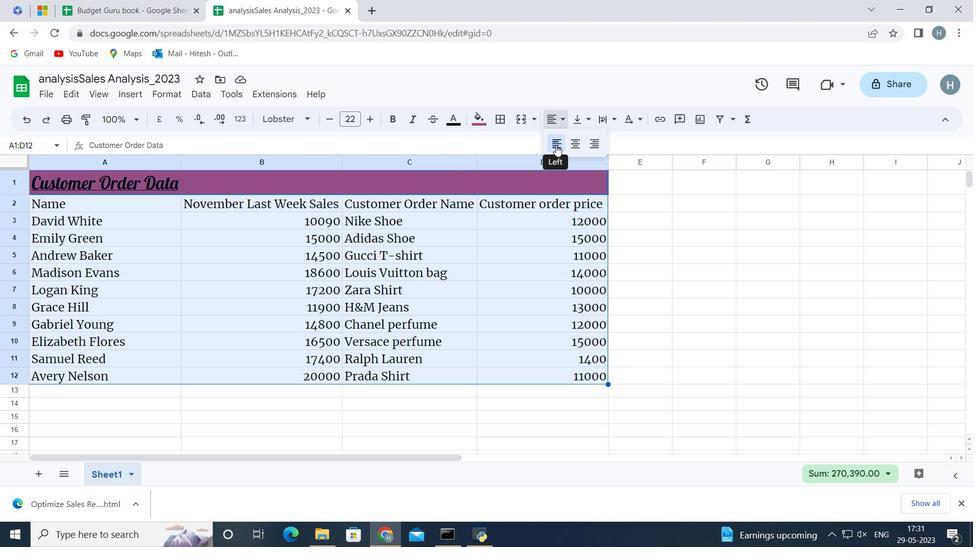 
Action: Mouse moved to (544, 437)
Screenshot: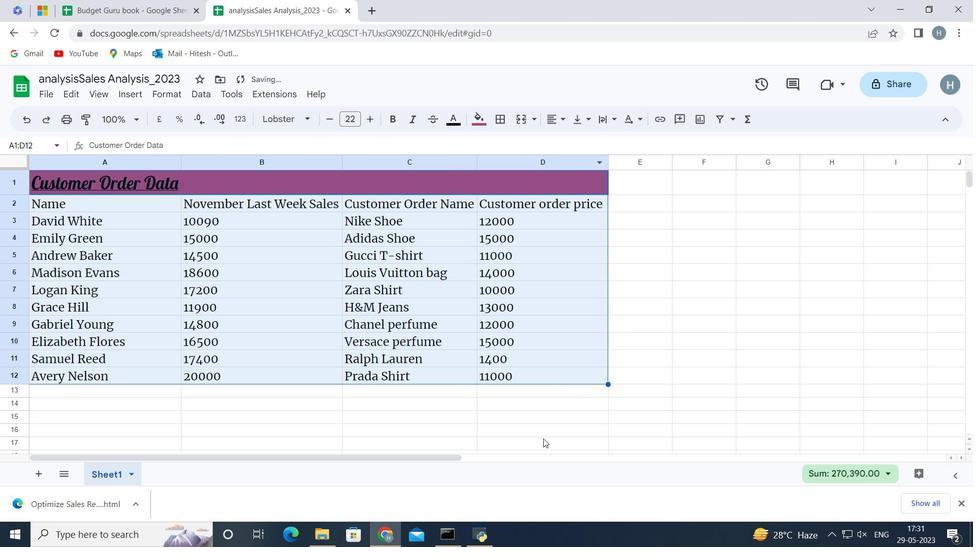 
Action: Mouse pressed left at (544, 437)
Screenshot: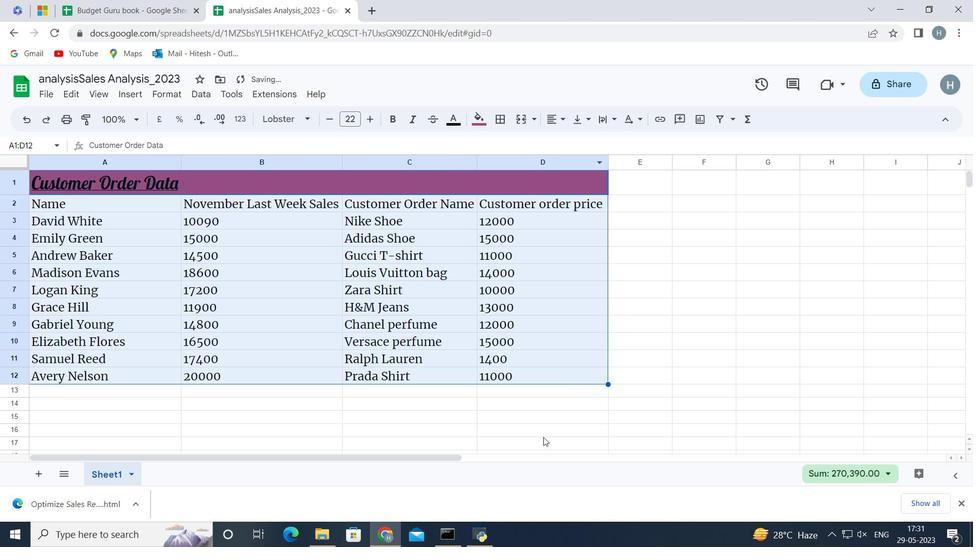 
Action: Mouse moved to (337, 380)
Screenshot: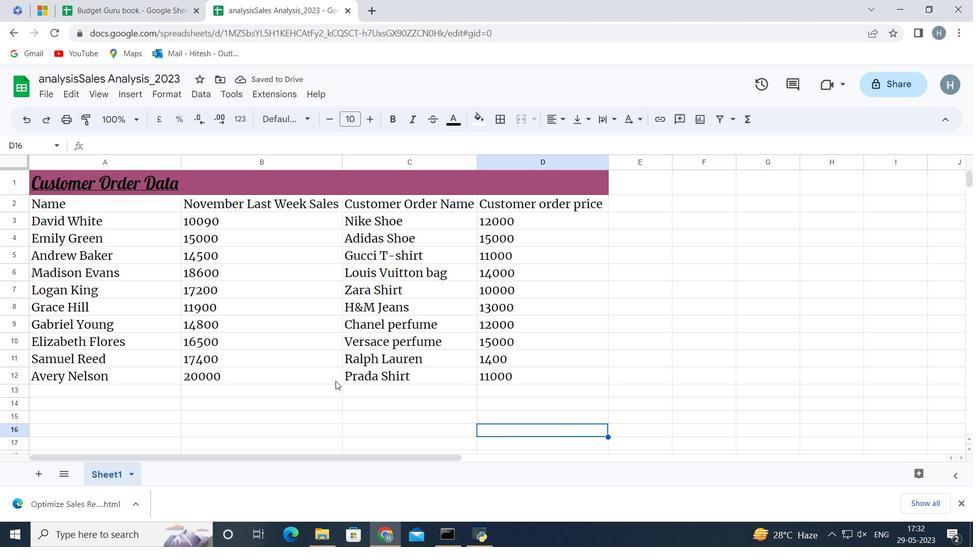 
